 Task: Look for space in West Vancouver, Canada from 5th July, 2023 to 15th July, 2023 for 9 adults in price range Rs.15000 to Rs.25000. Place can be entire place with 5 bedrooms having 5 beds and 5 bathrooms. Property type can be house, flat, guest house. Booking option can be shelf check-in. Required host language is English.
Action: Mouse moved to (453, 106)
Screenshot: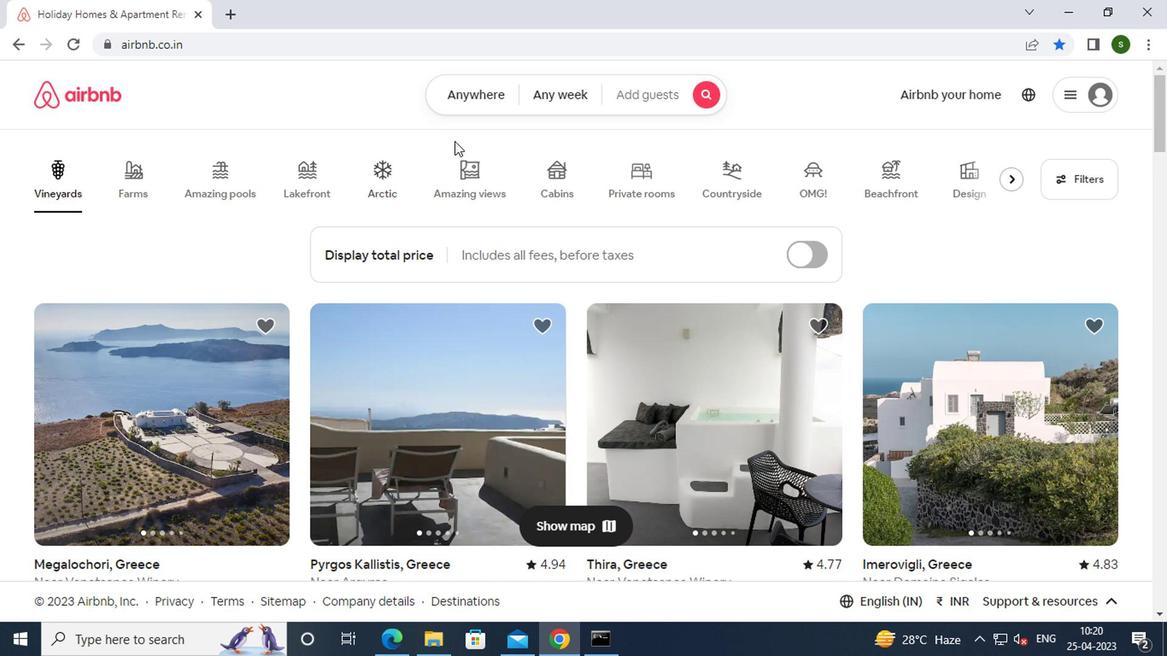 
Action: Mouse pressed left at (453, 106)
Screenshot: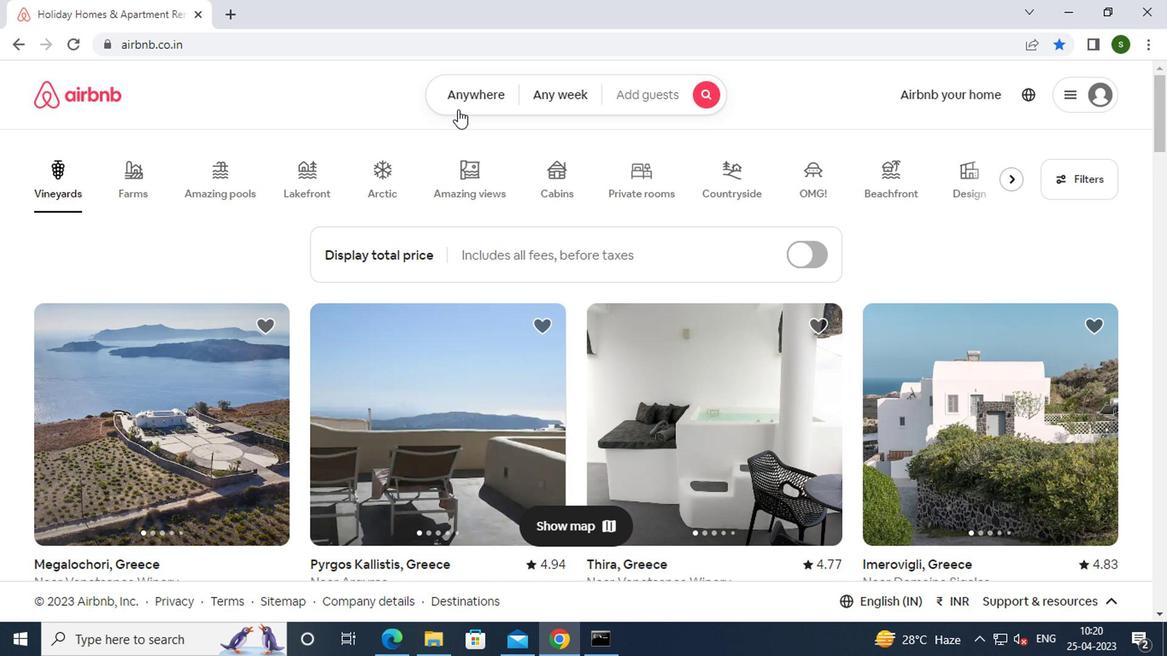 
Action: Mouse moved to (276, 175)
Screenshot: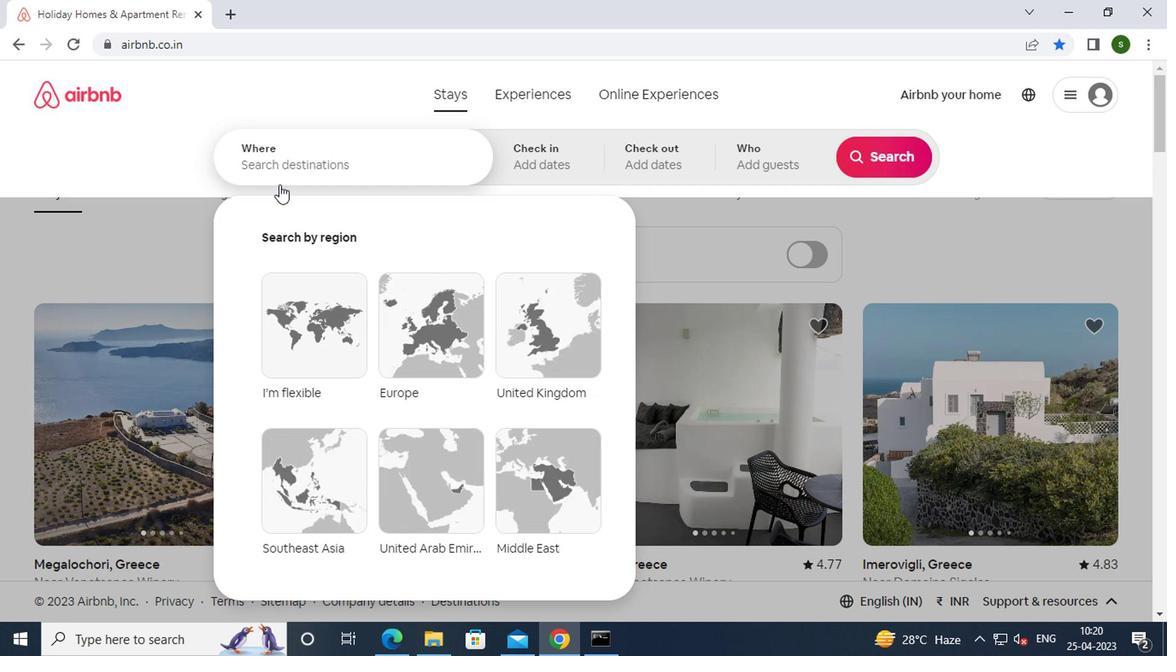 
Action: Mouse pressed left at (276, 175)
Screenshot: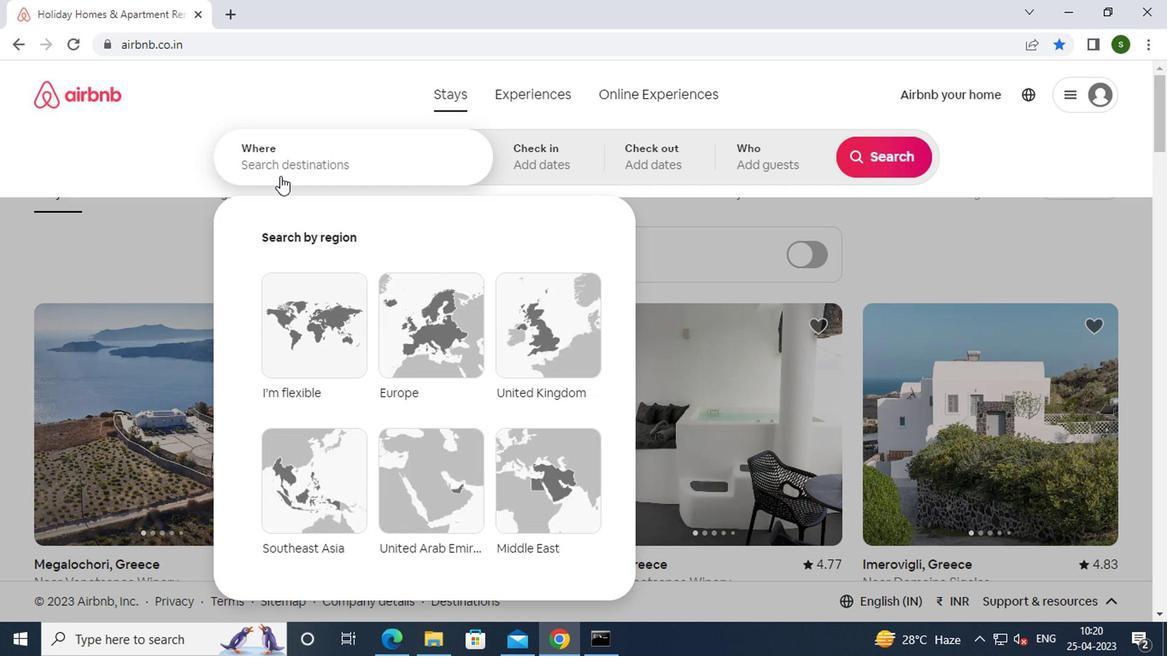 
Action: Mouse moved to (276, 174)
Screenshot: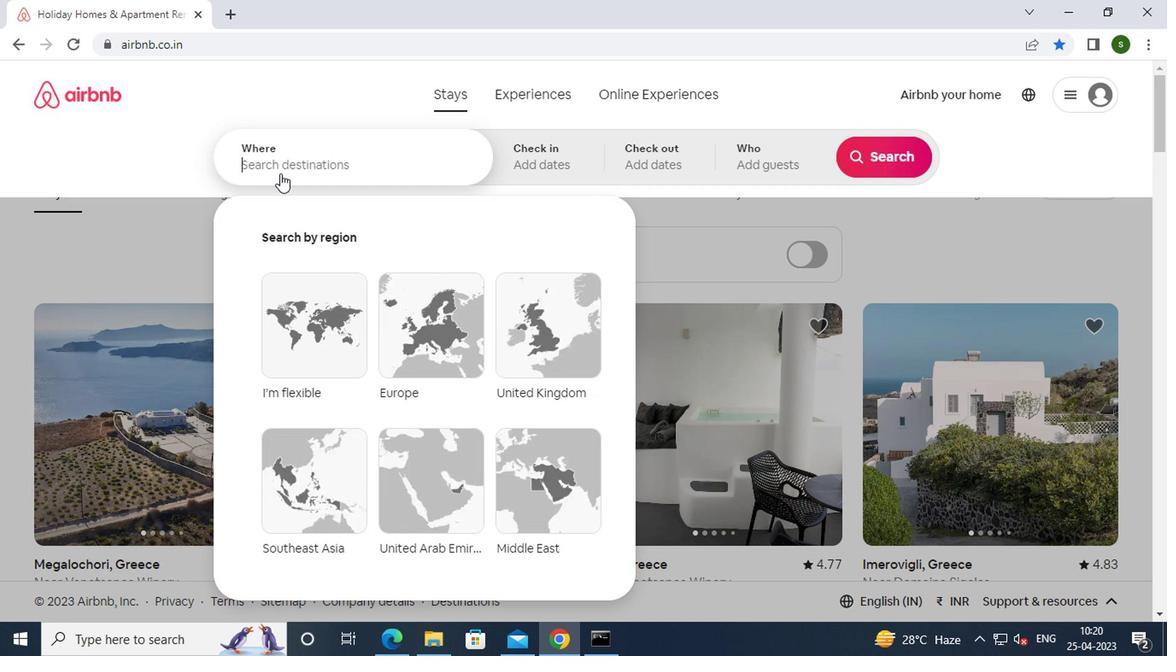 
Action: Key pressed w<Key.caps_lock>est<Key.space><Key.caps_lock>v<Key.caps_lock>ancouver,<Key.space><Key.caps_lock>c<Key.caps_lock>anada<Key.enter>
Screenshot: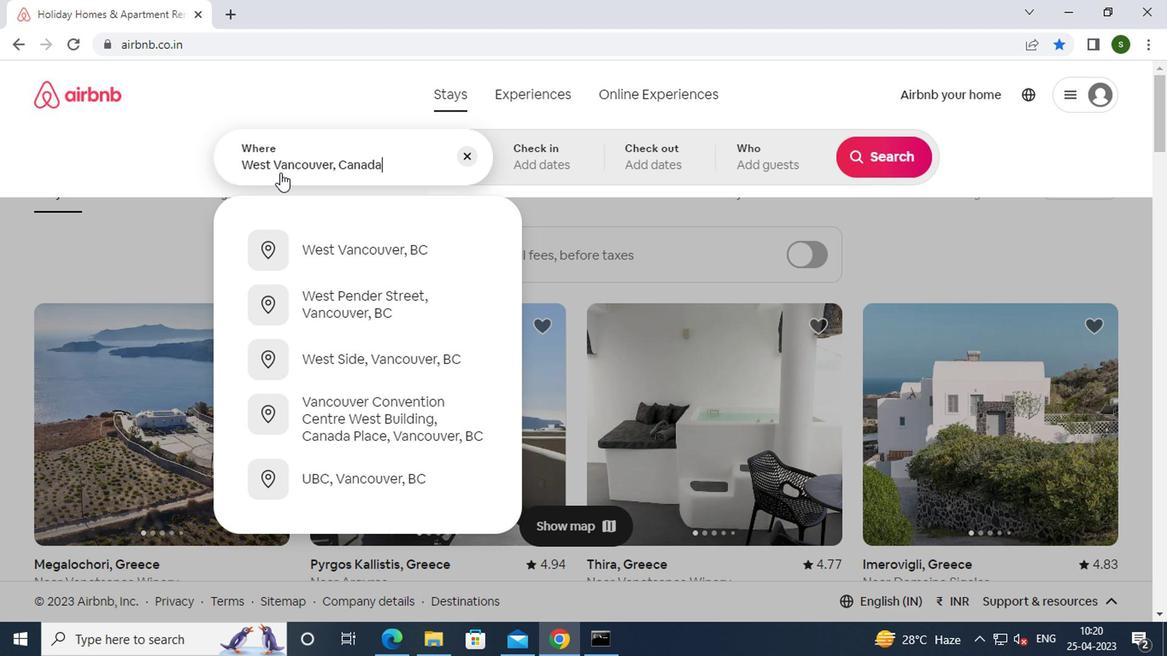 
Action: Mouse moved to (871, 299)
Screenshot: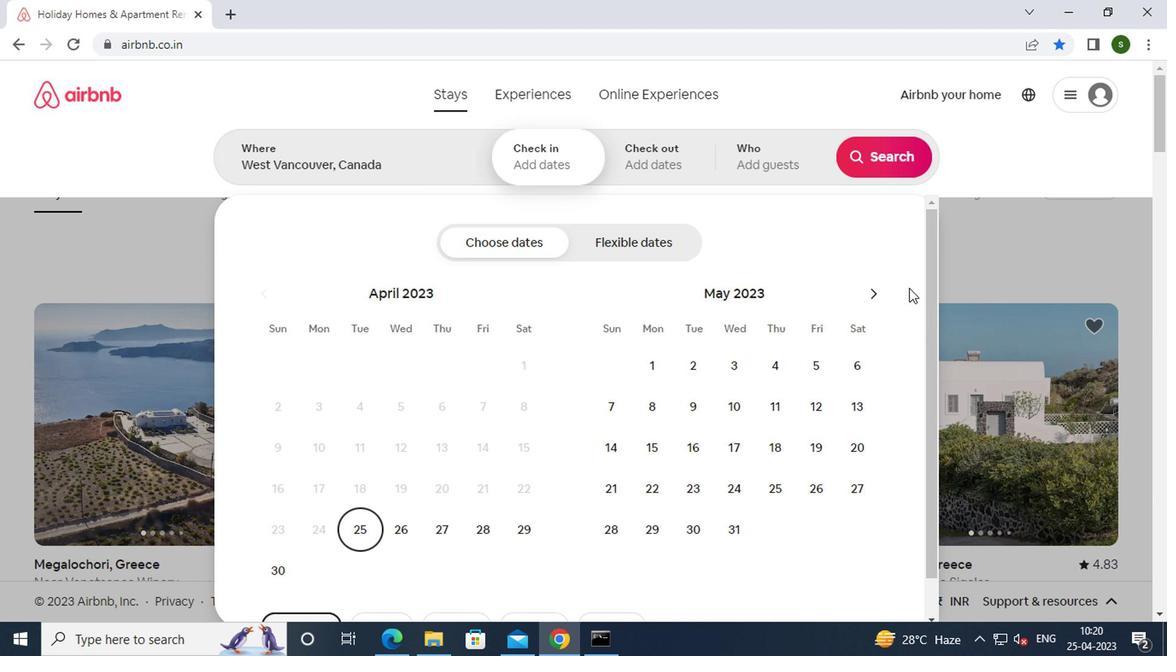 
Action: Mouse pressed left at (871, 299)
Screenshot: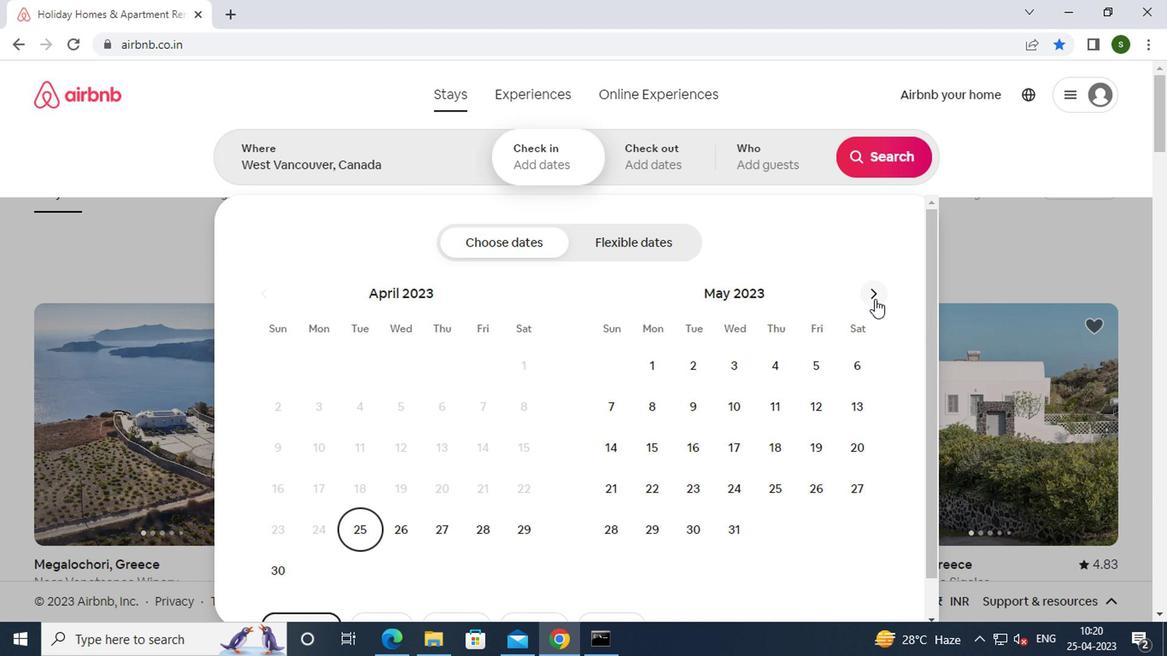 
Action: Mouse pressed left at (871, 299)
Screenshot: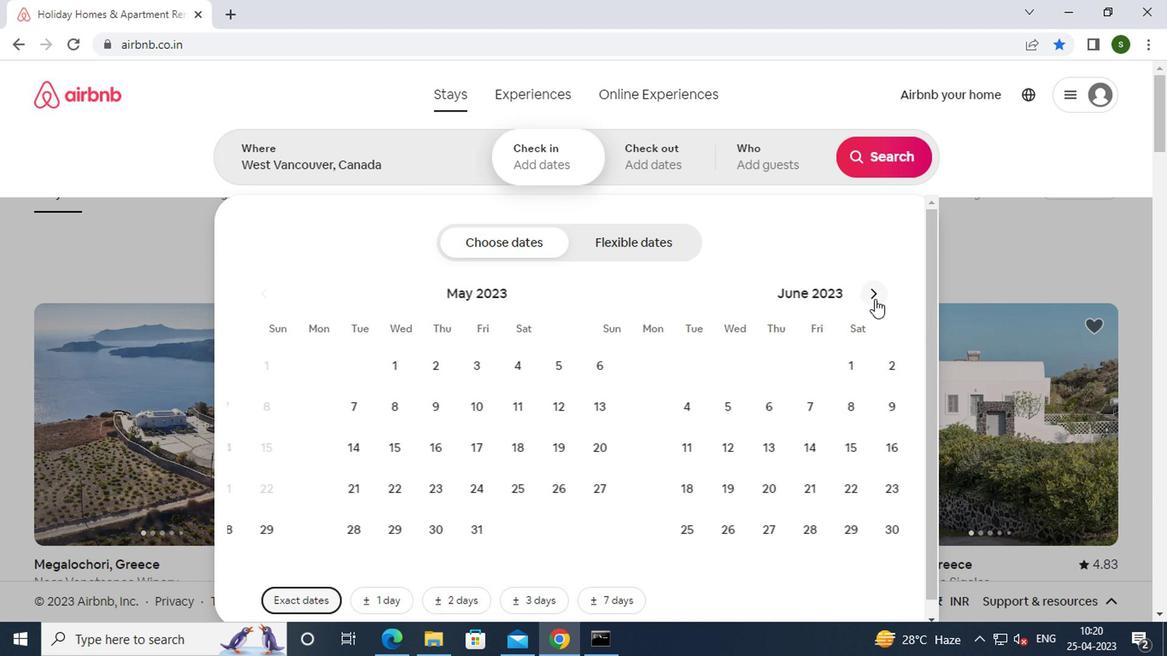 
Action: Mouse moved to (723, 400)
Screenshot: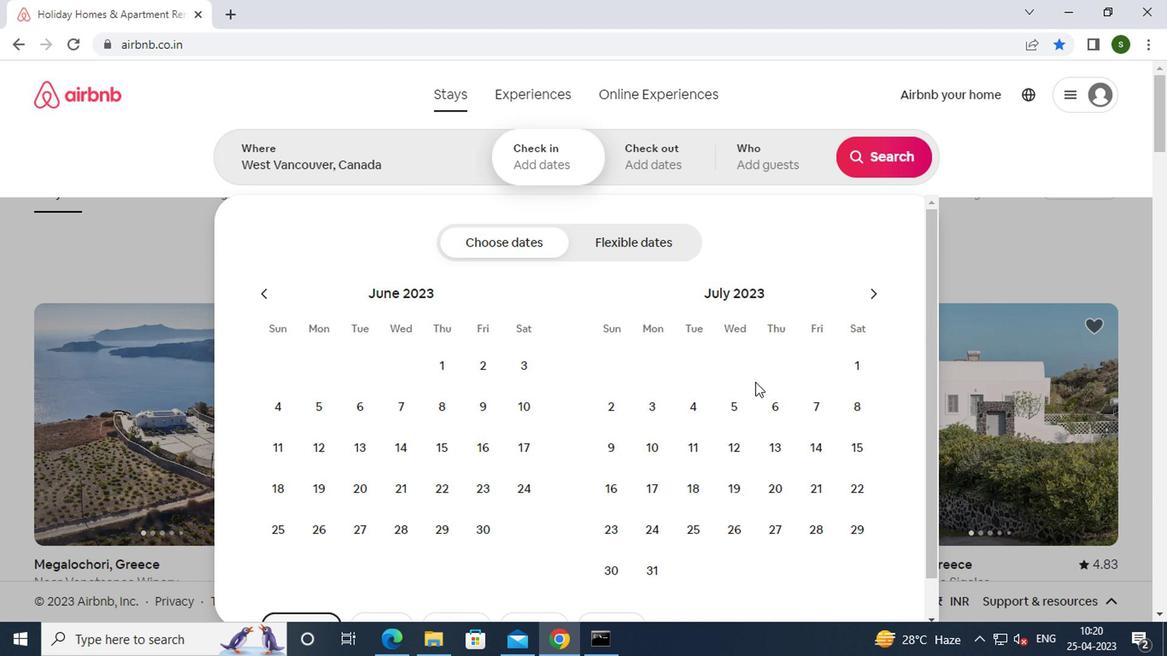 
Action: Mouse pressed left at (723, 400)
Screenshot: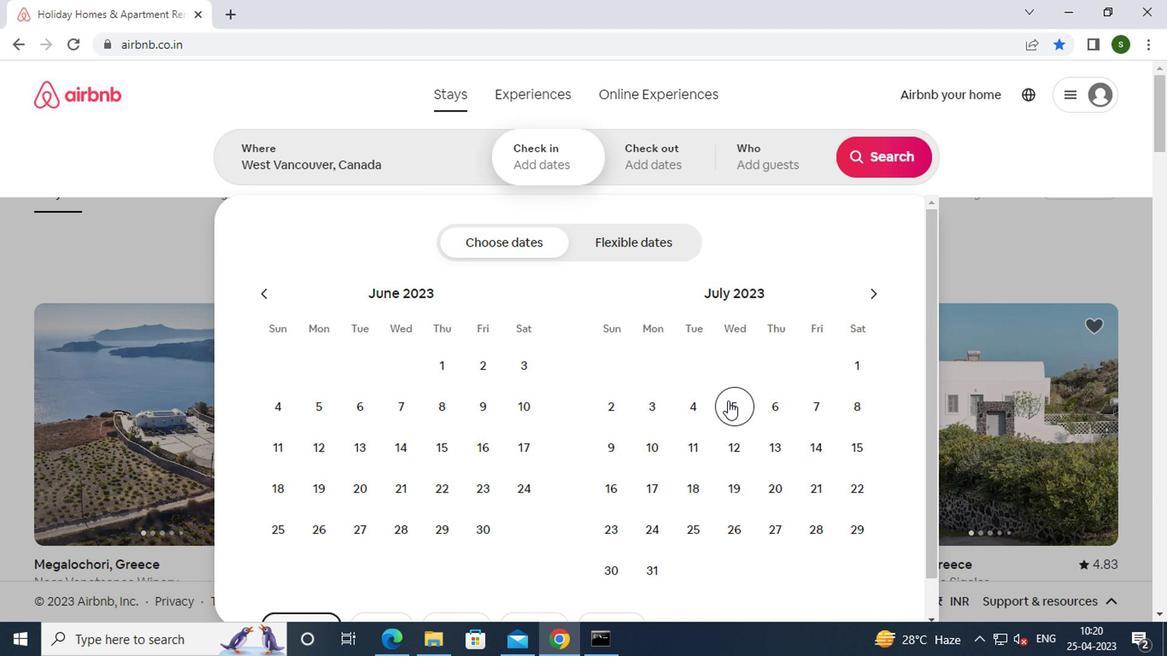 
Action: Mouse moved to (864, 446)
Screenshot: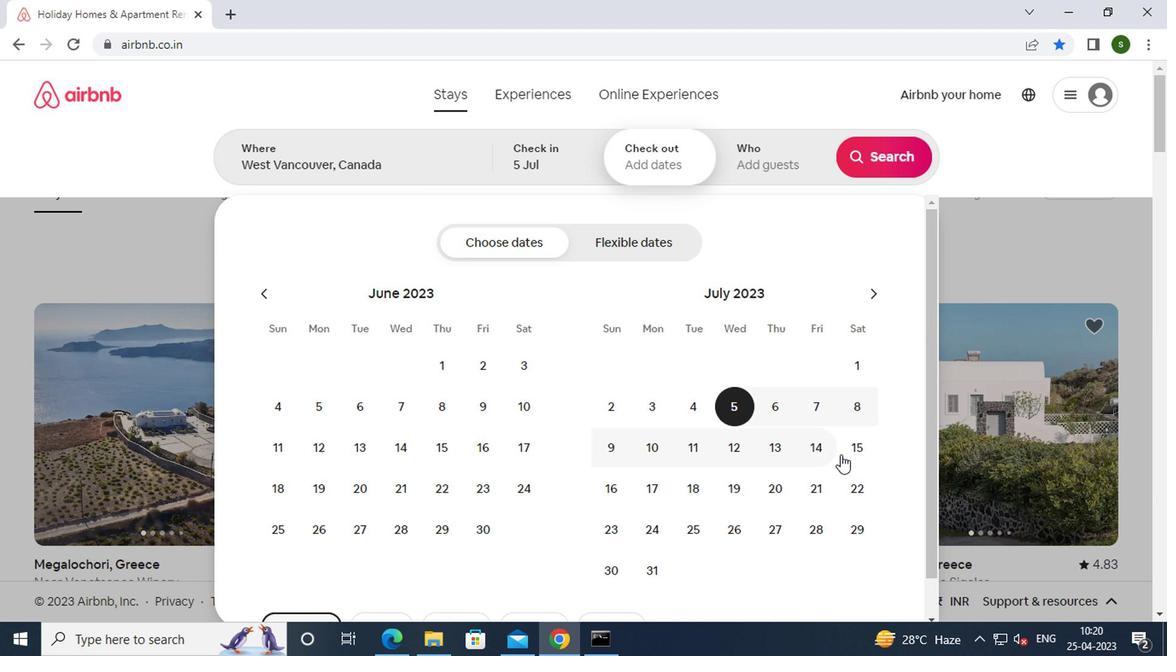 
Action: Mouse pressed left at (864, 446)
Screenshot: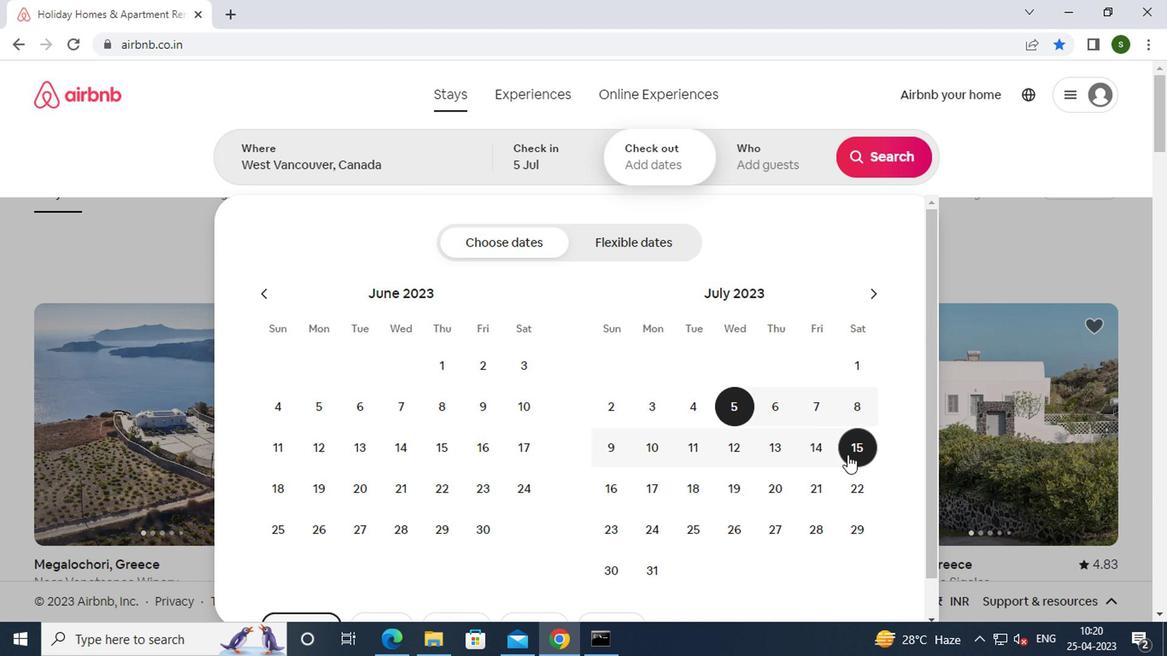 
Action: Mouse moved to (777, 153)
Screenshot: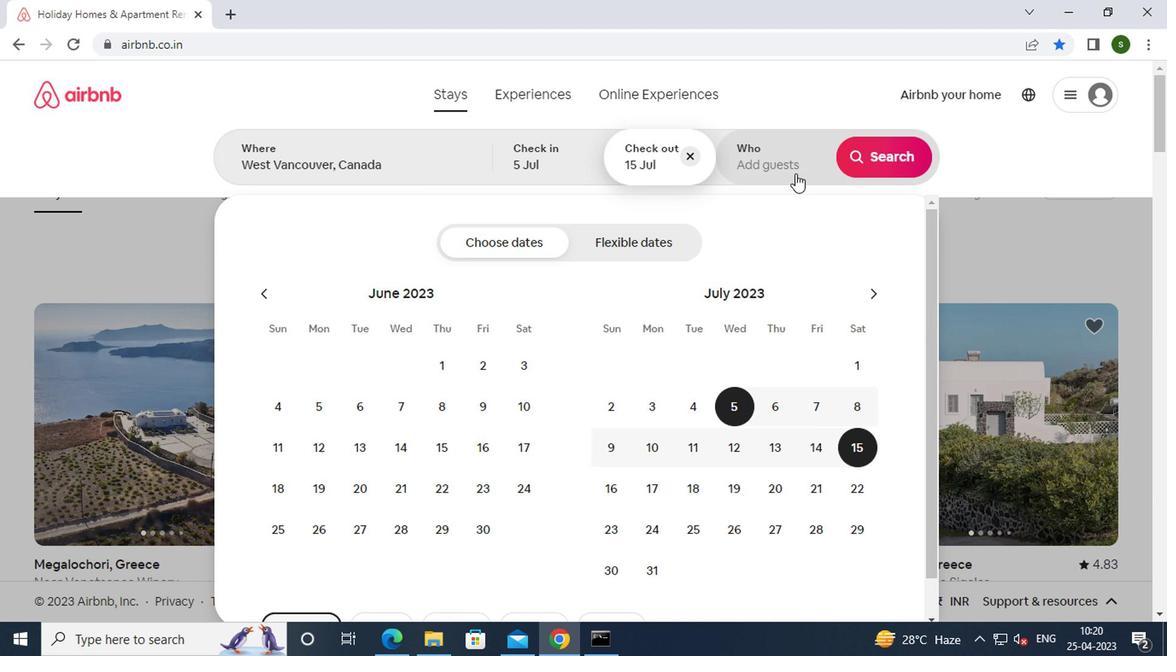 
Action: Mouse pressed left at (777, 153)
Screenshot: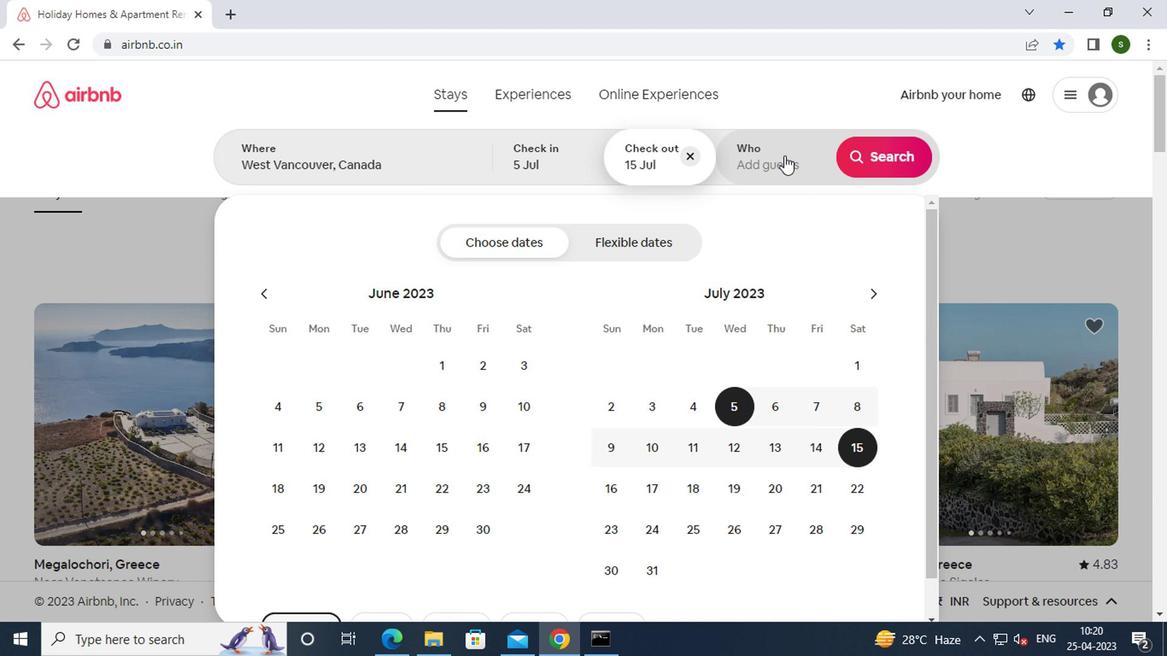 
Action: Mouse moved to (889, 250)
Screenshot: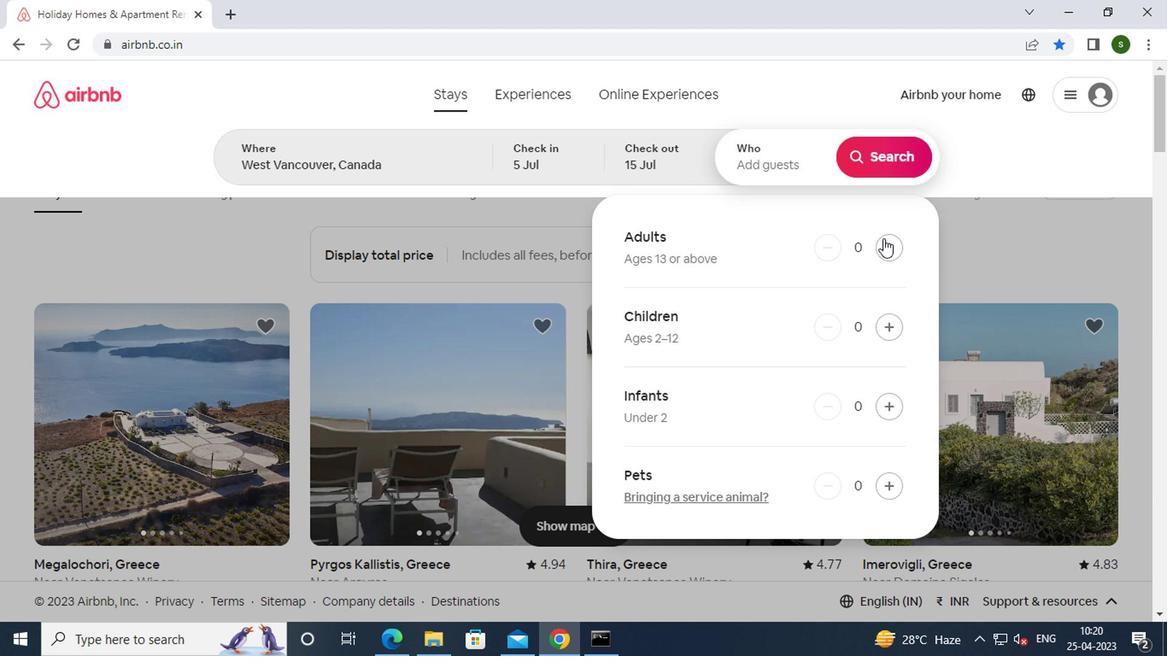 
Action: Mouse pressed left at (889, 250)
Screenshot: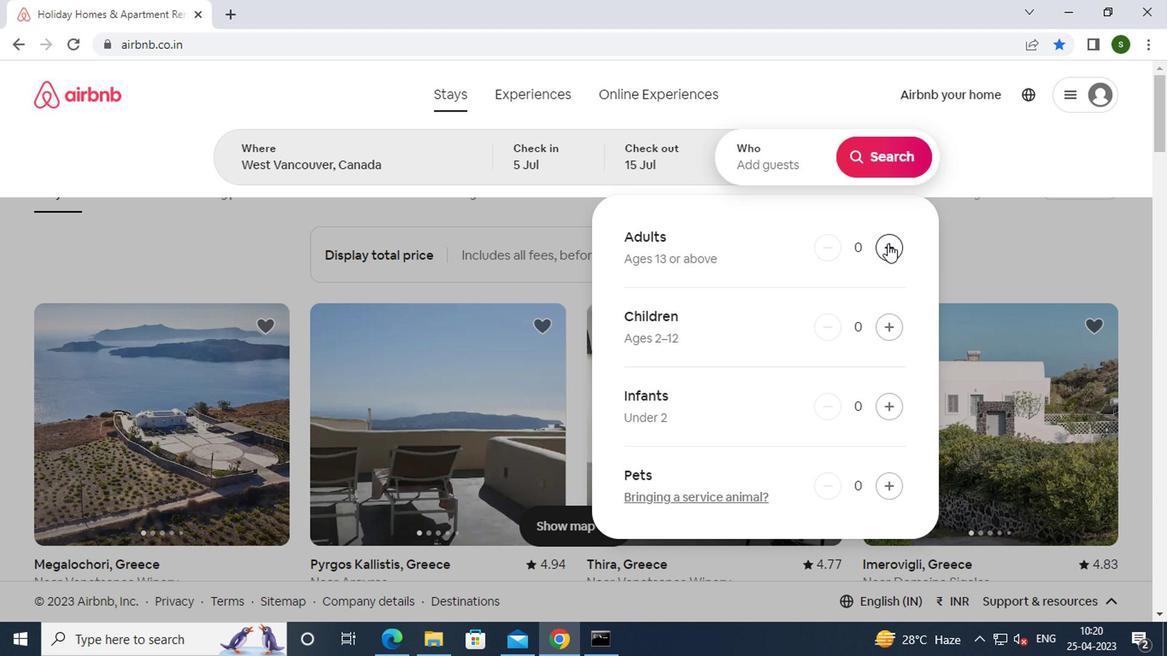 
Action: Mouse pressed left at (889, 250)
Screenshot: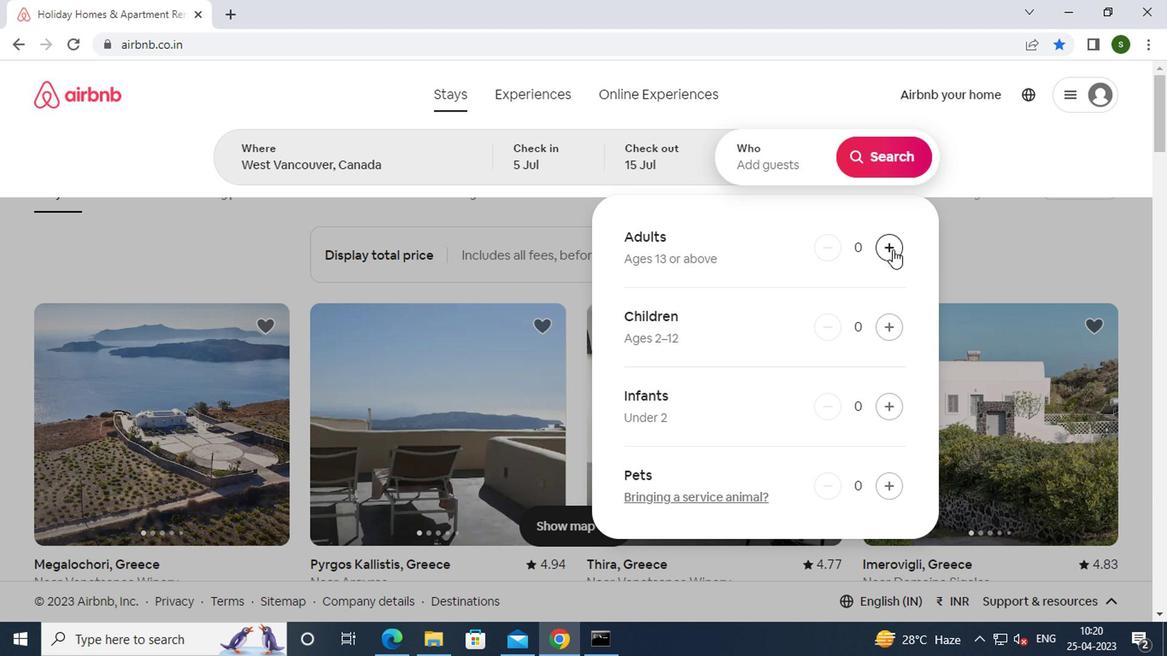 
Action: Mouse pressed left at (889, 250)
Screenshot: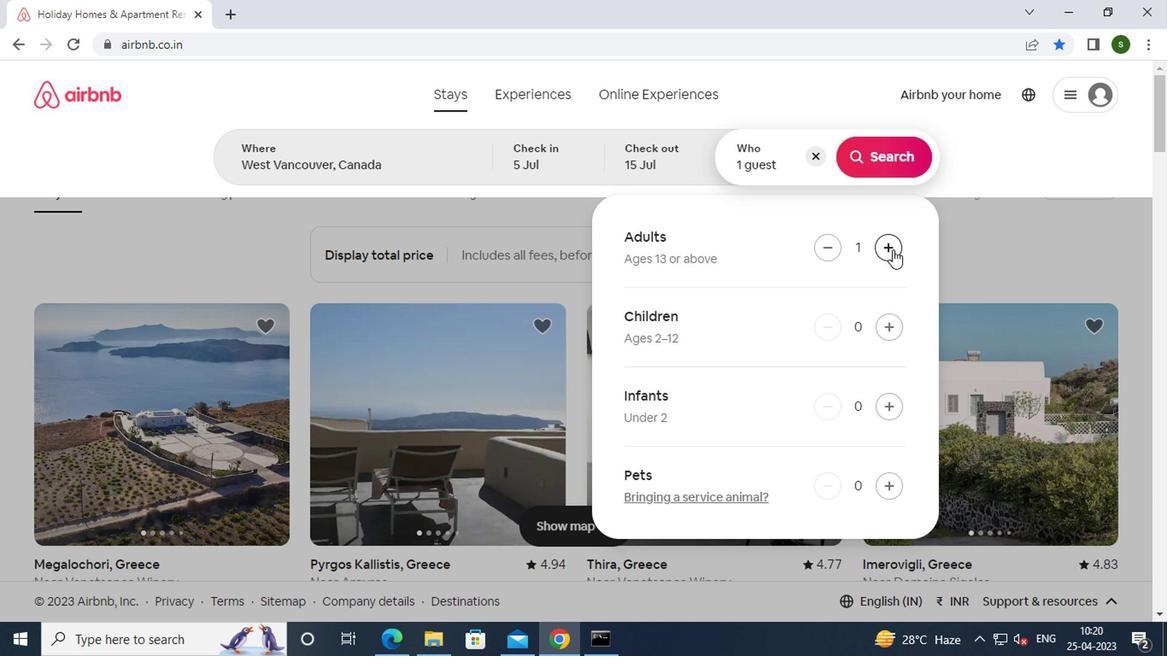 
Action: Mouse pressed left at (889, 250)
Screenshot: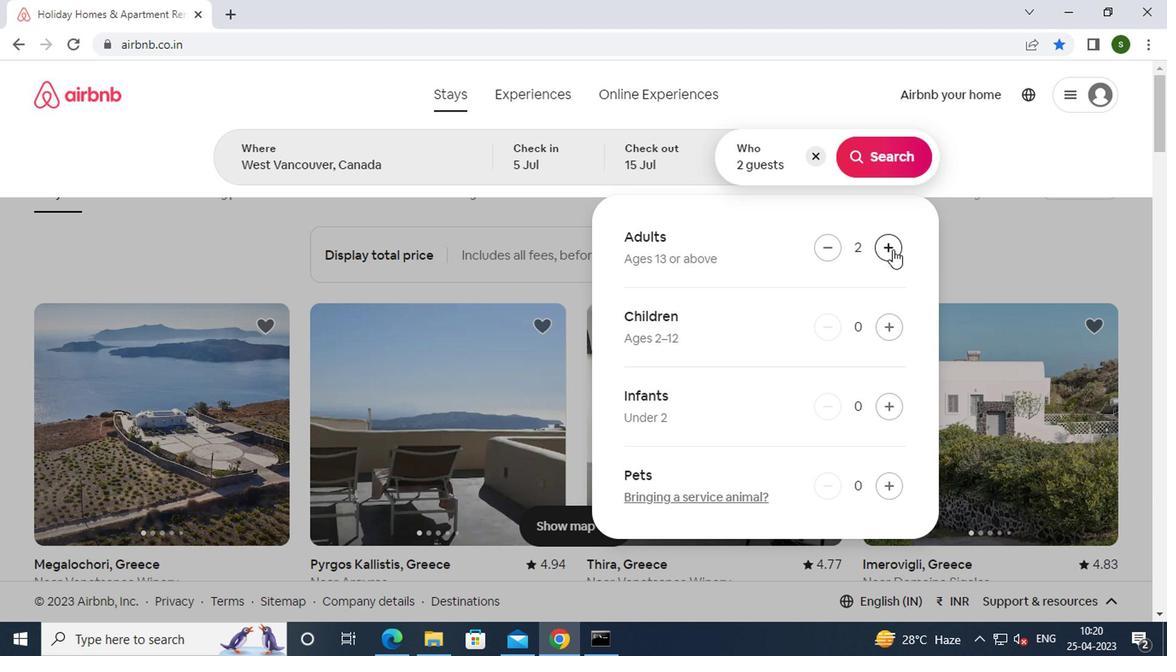 
Action: Mouse pressed left at (889, 250)
Screenshot: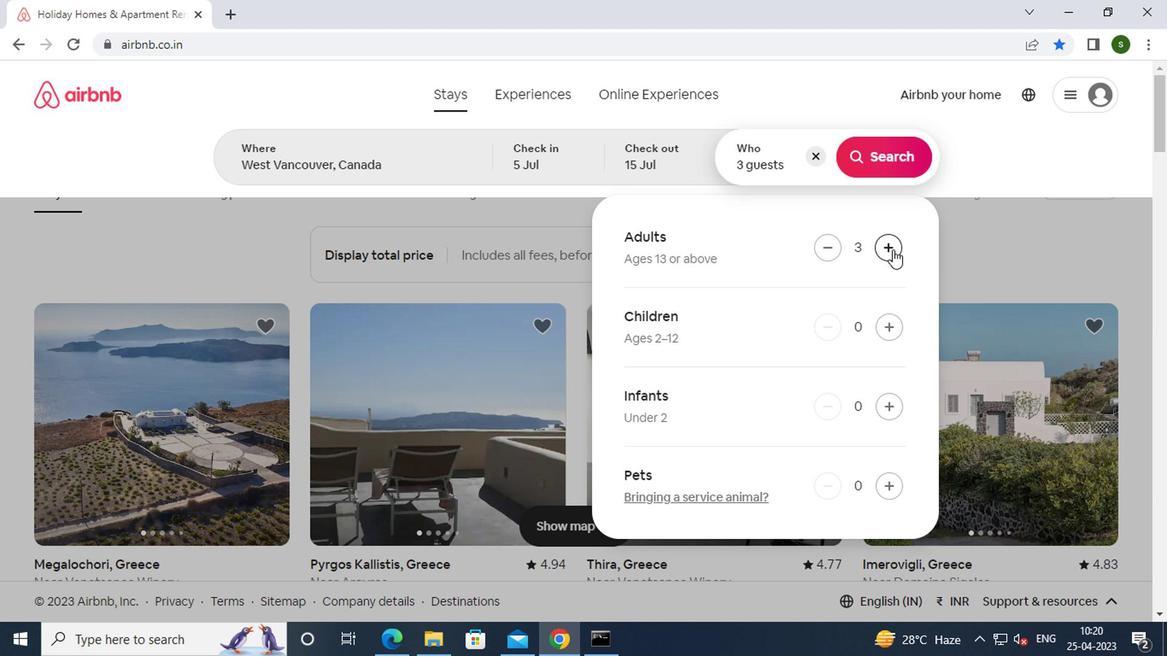 
Action: Mouse pressed left at (889, 250)
Screenshot: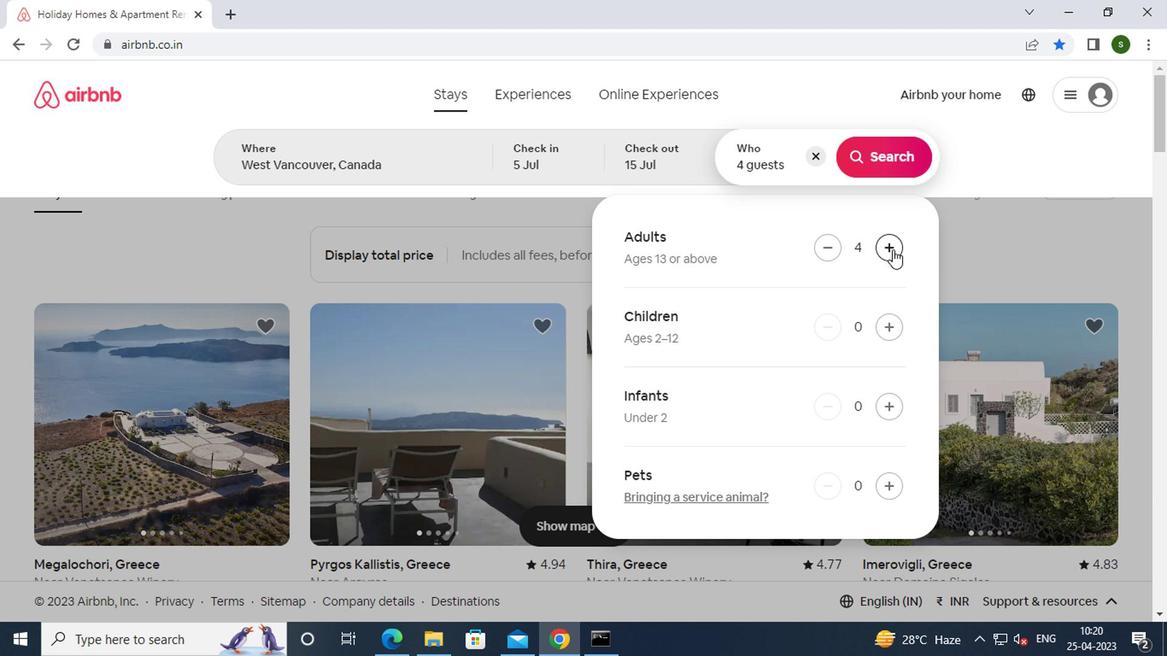 
Action: Mouse pressed left at (889, 250)
Screenshot: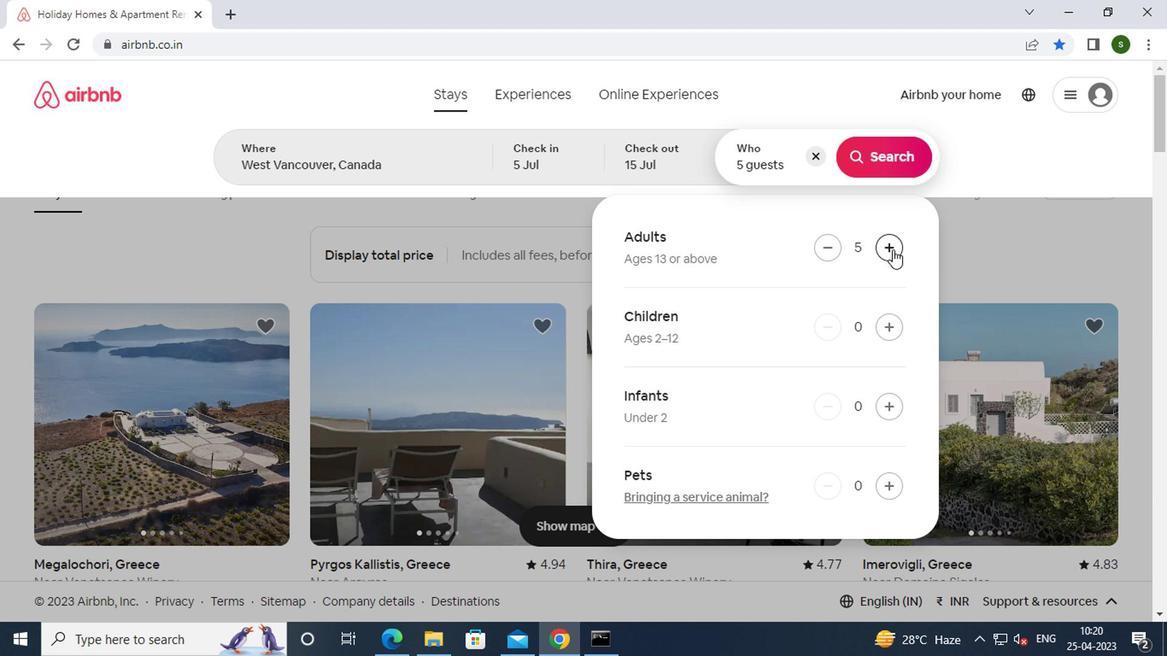 
Action: Mouse pressed left at (889, 250)
Screenshot: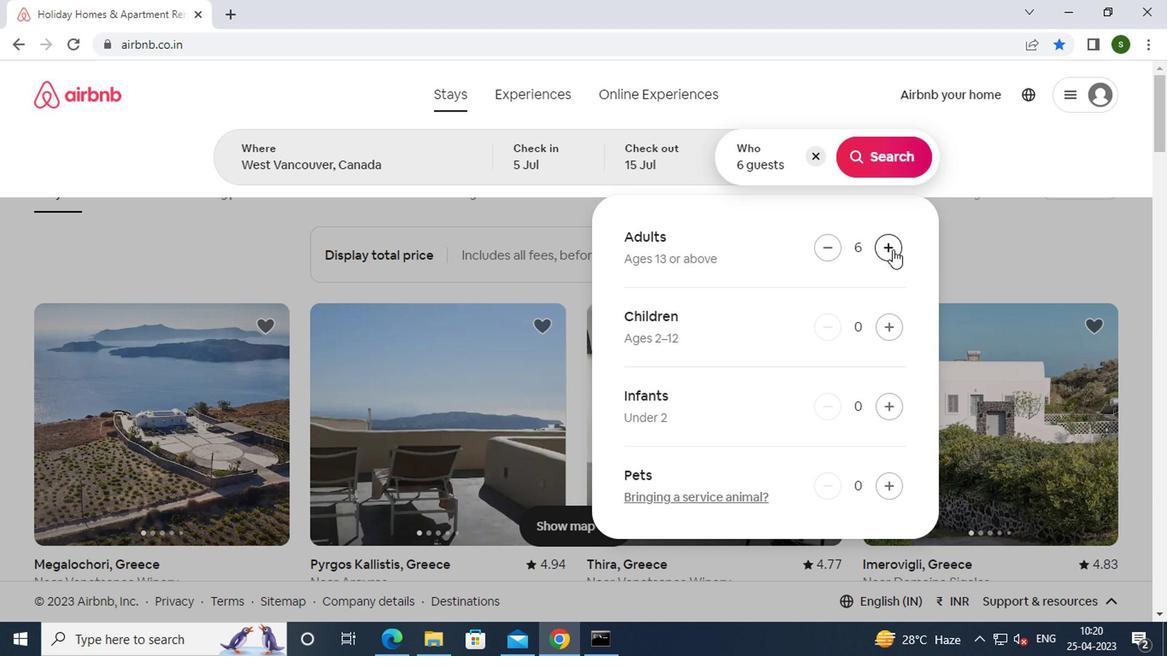 
Action: Mouse pressed left at (889, 250)
Screenshot: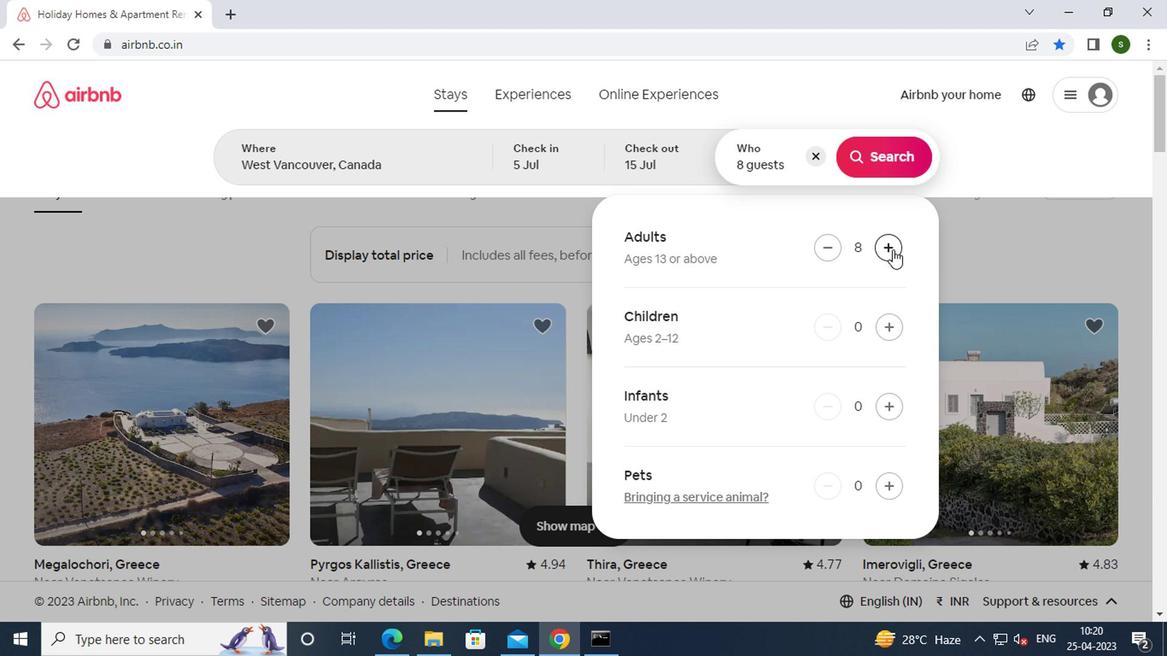 
Action: Mouse moved to (876, 157)
Screenshot: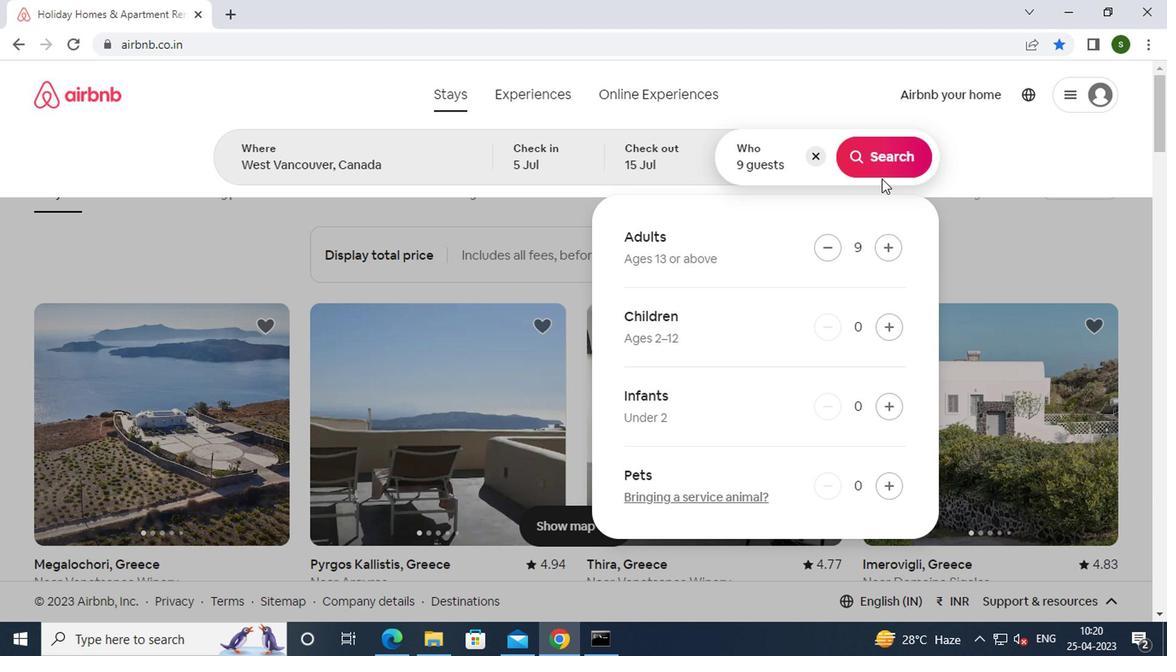 
Action: Mouse pressed left at (876, 157)
Screenshot: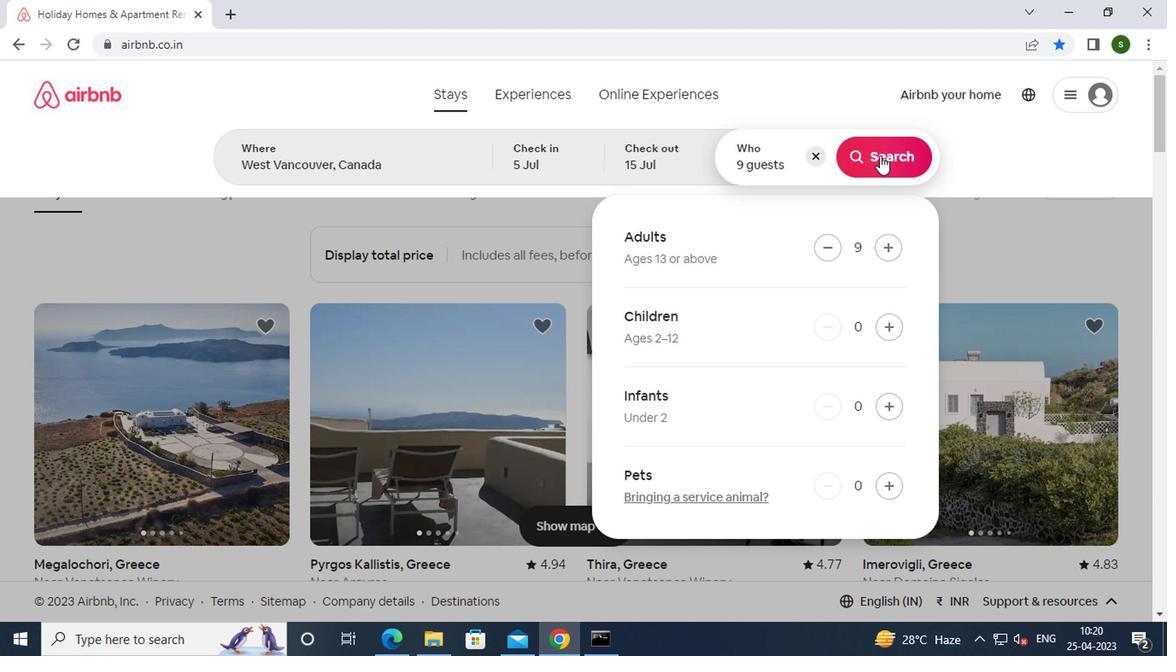 
Action: Mouse moved to (1070, 170)
Screenshot: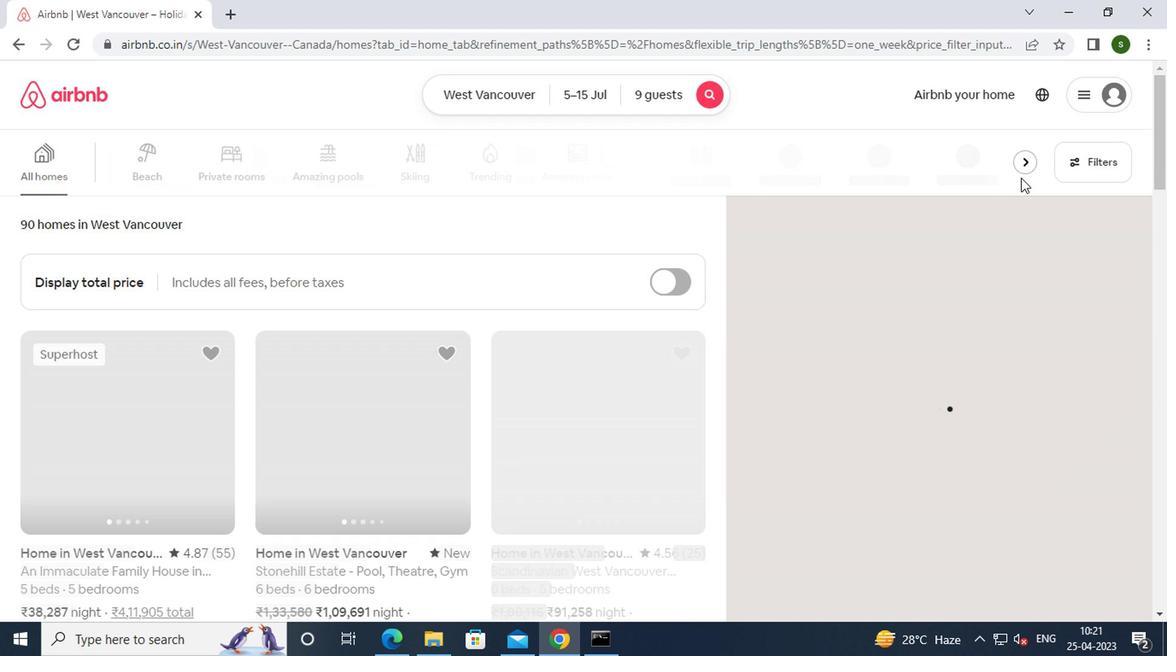
Action: Mouse pressed left at (1070, 170)
Screenshot: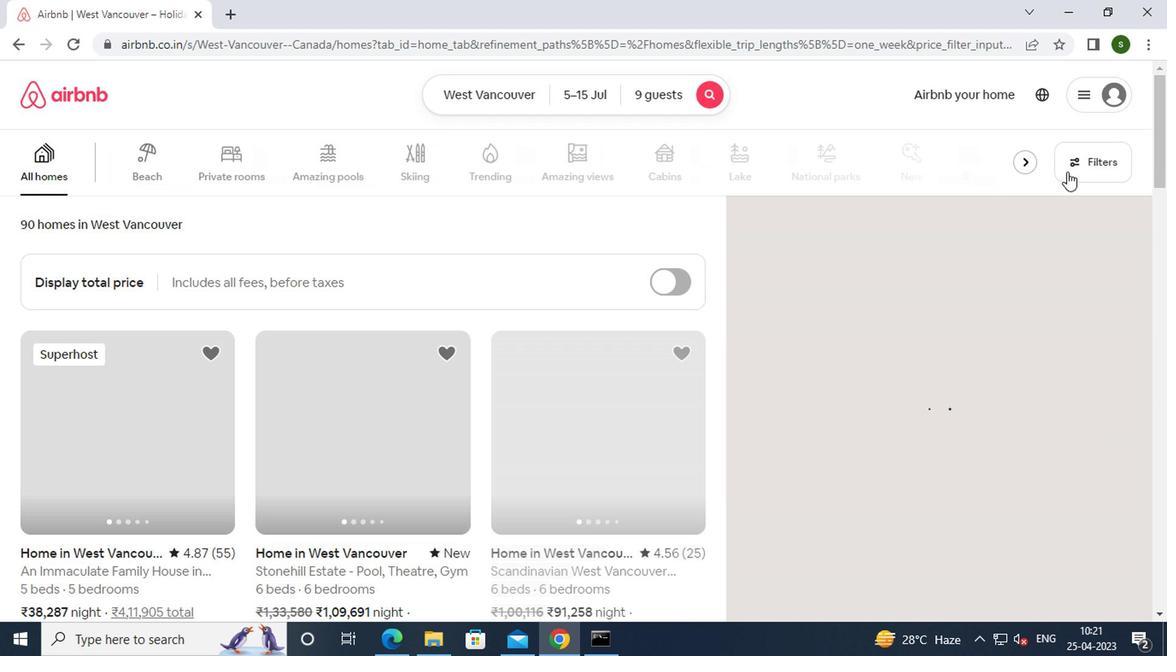 
Action: Mouse moved to (466, 370)
Screenshot: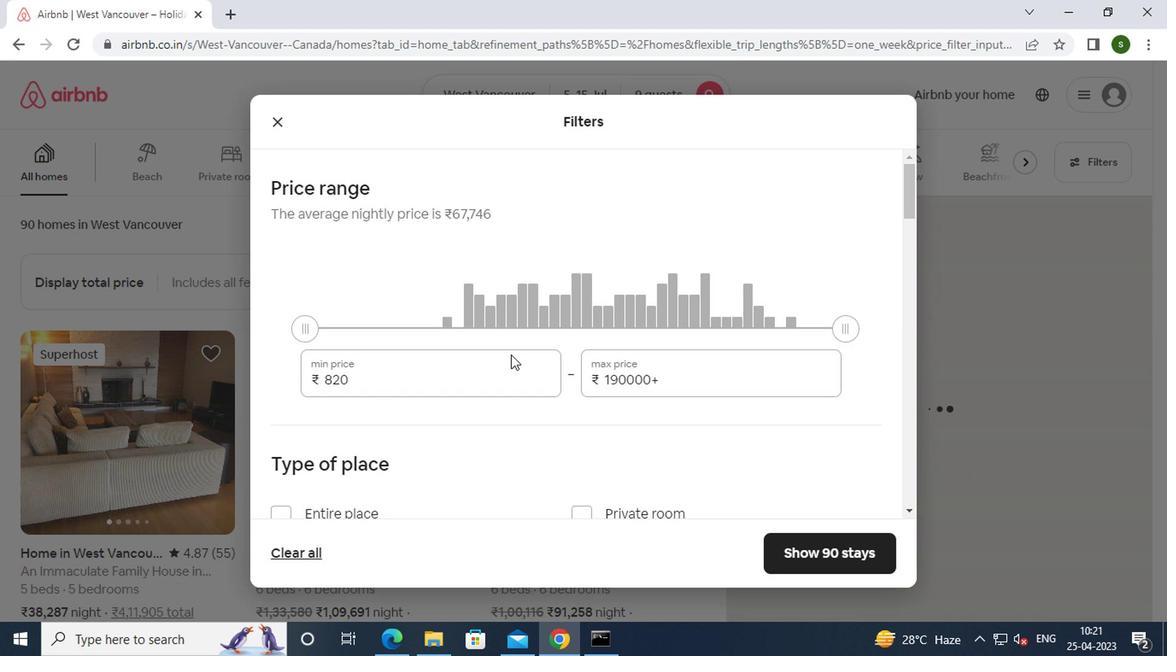 
Action: Mouse pressed left at (466, 370)
Screenshot: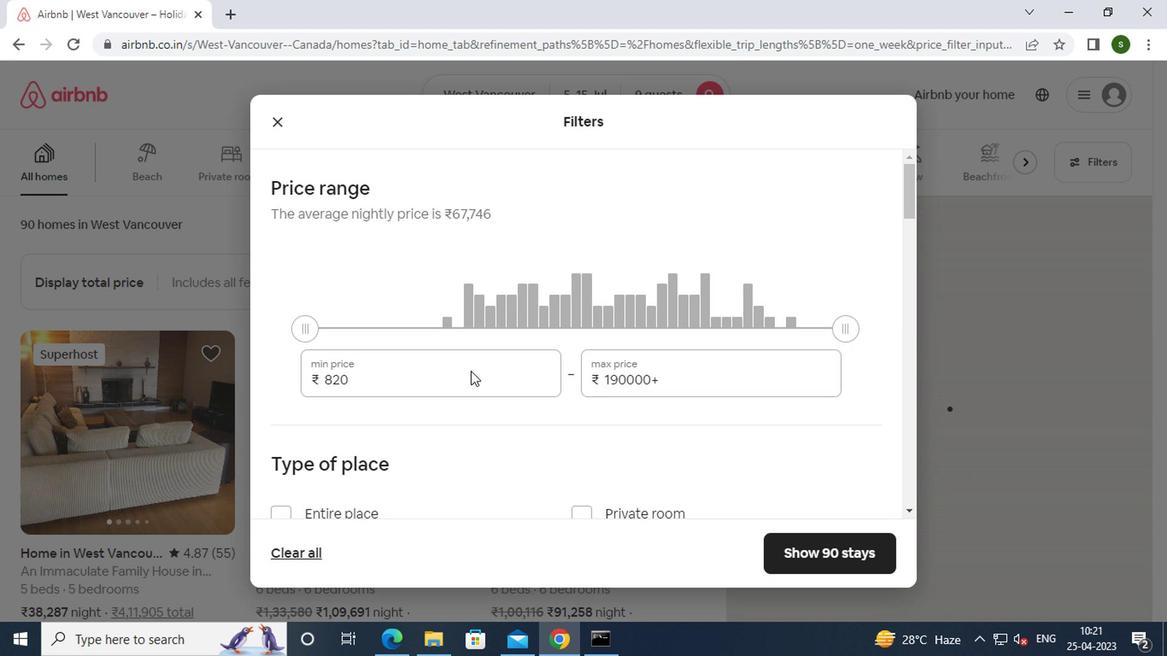 
Action: Key pressed <Key.backspace><Key.backspace><Key.backspace><Key.backspace><Key.backspace><Key.backspace>15000
Screenshot: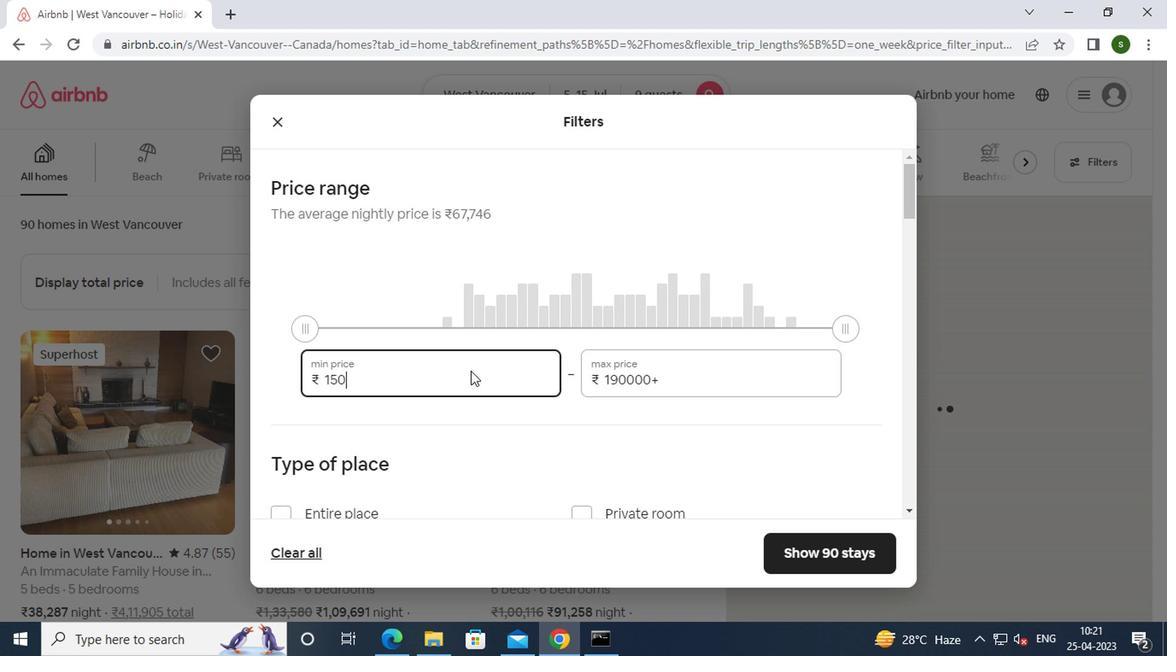 
Action: Mouse moved to (667, 387)
Screenshot: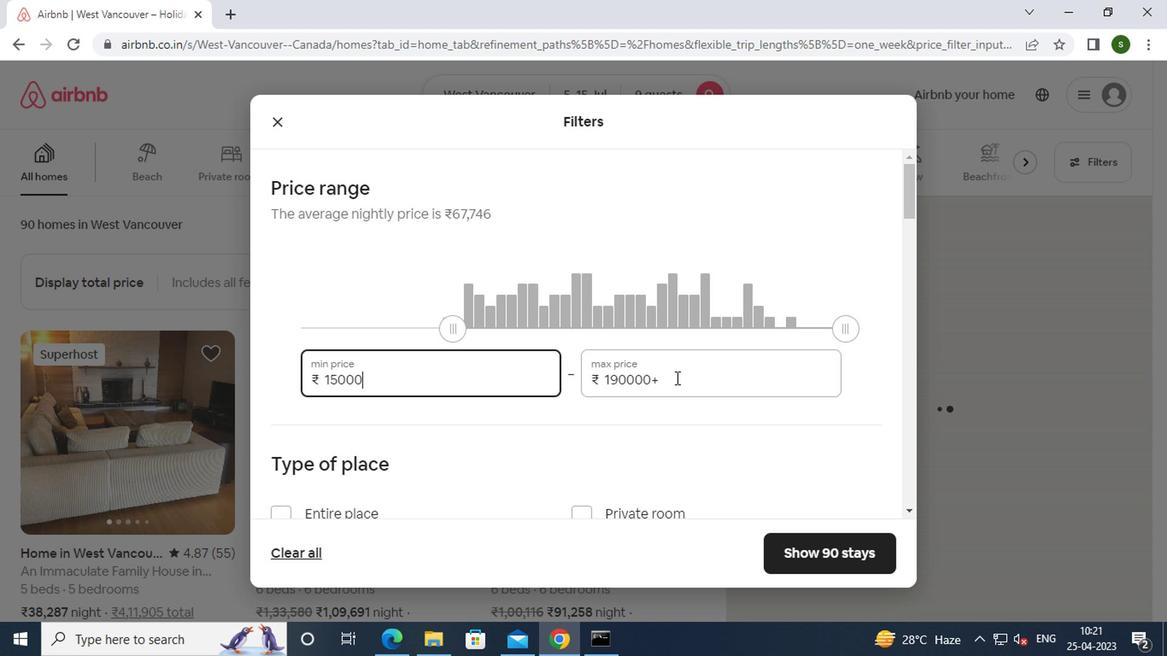 
Action: Mouse pressed left at (667, 387)
Screenshot: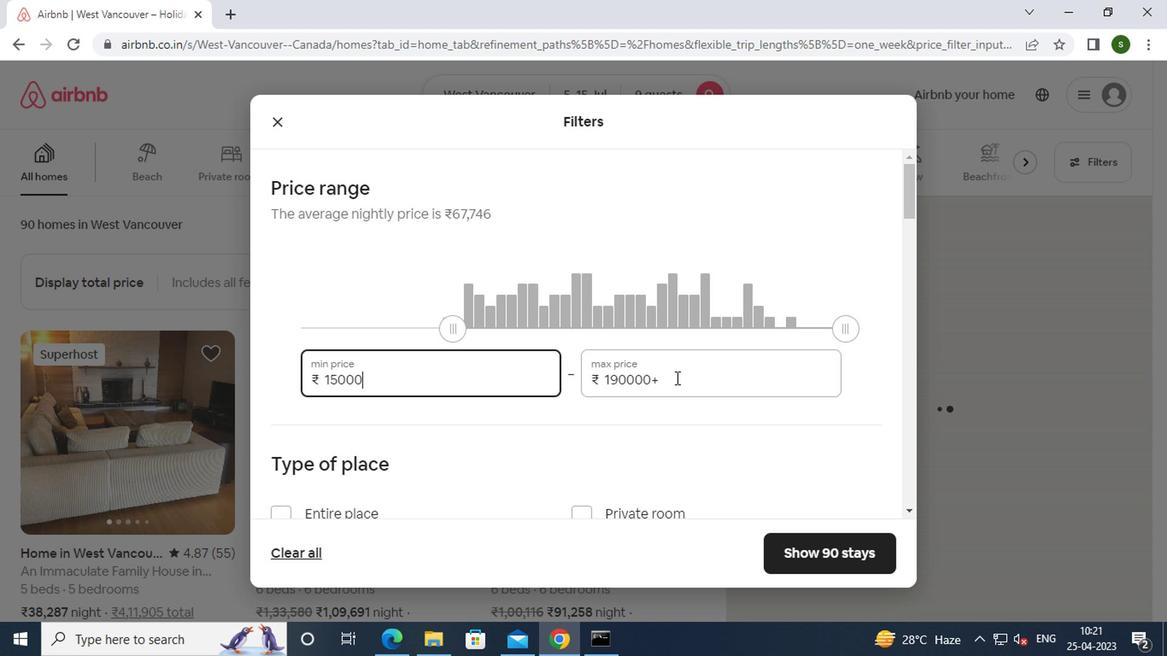 
Action: Mouse moved to (668, 380)
Screenshot: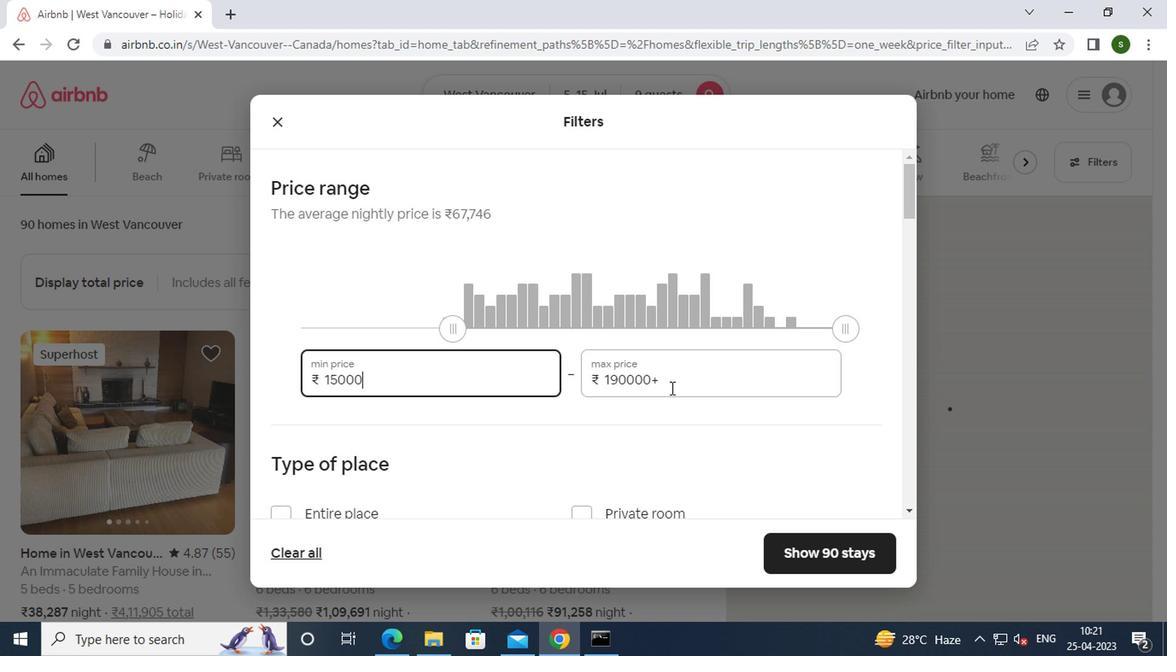 
Action: Key pressed <Key.backspace><Key.backspace><Key.backspace><Key.backspace><Key.backspace><Key.backspace><Key.backspace><Key.backspace><Key.backspace><Key.backspace><Key.backspace><Key.backspace><Key.backspace><Key.backspace><Key.backspace>25000
Screenshot: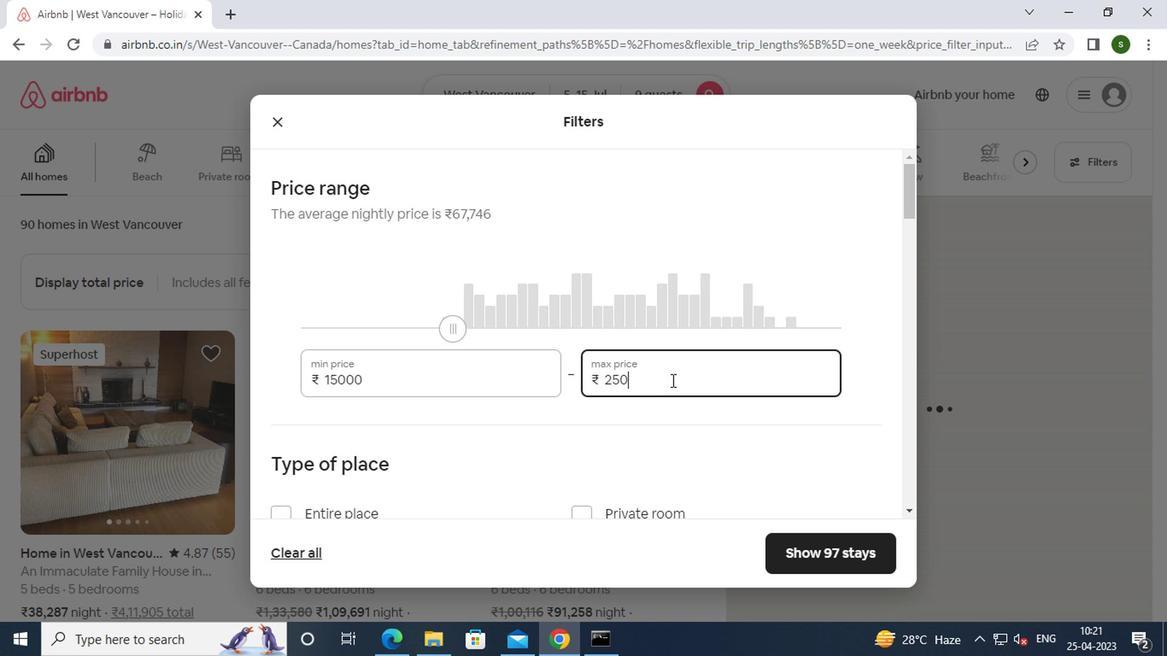 
Action: Mouse moved to (611, 395)
Screenshot: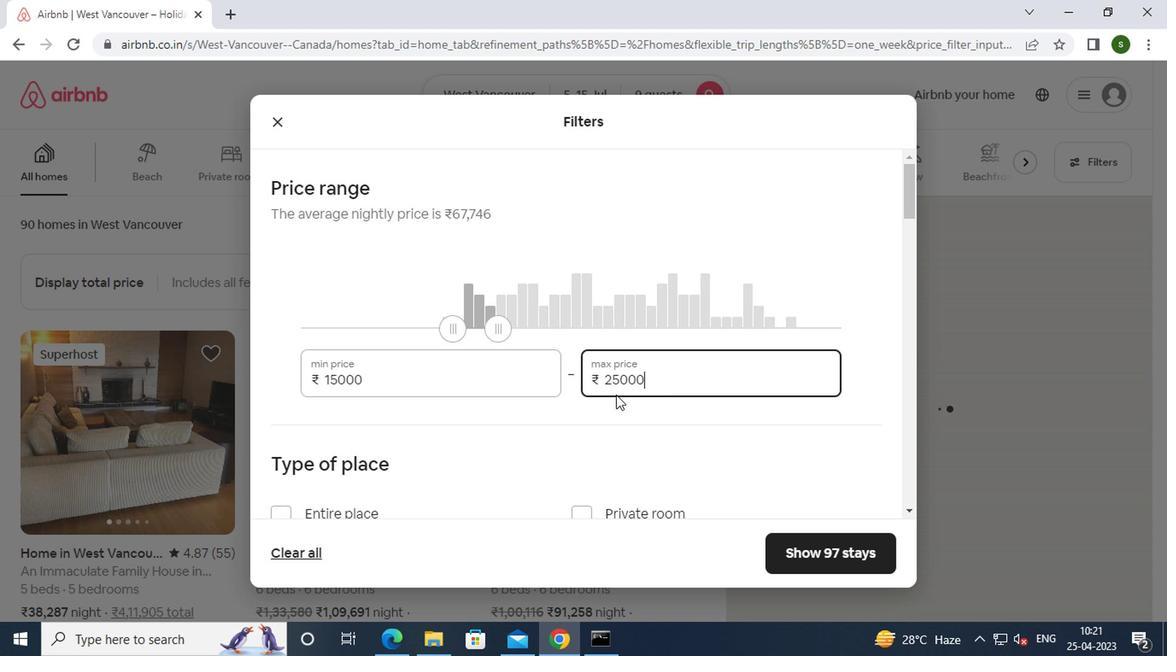 
Action: Mouse scrolled (611, 394) with delta (0, -1)
Screenshot: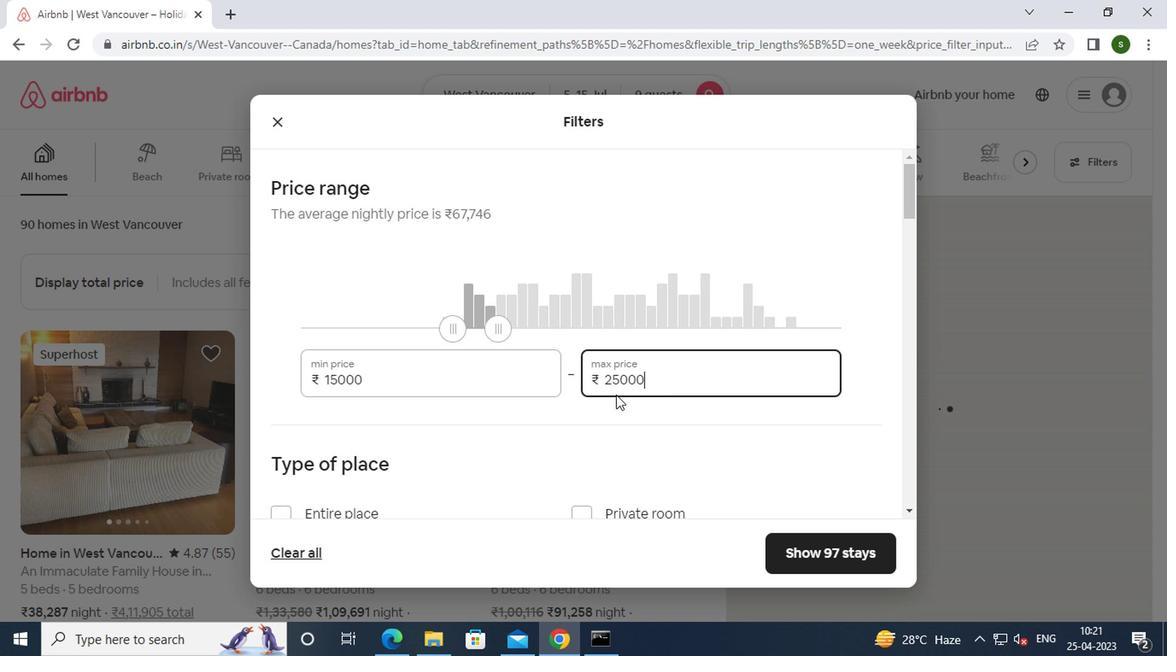 
Action: Mouse scrolled (611, 394) with delta (0, -1)
Screenshot: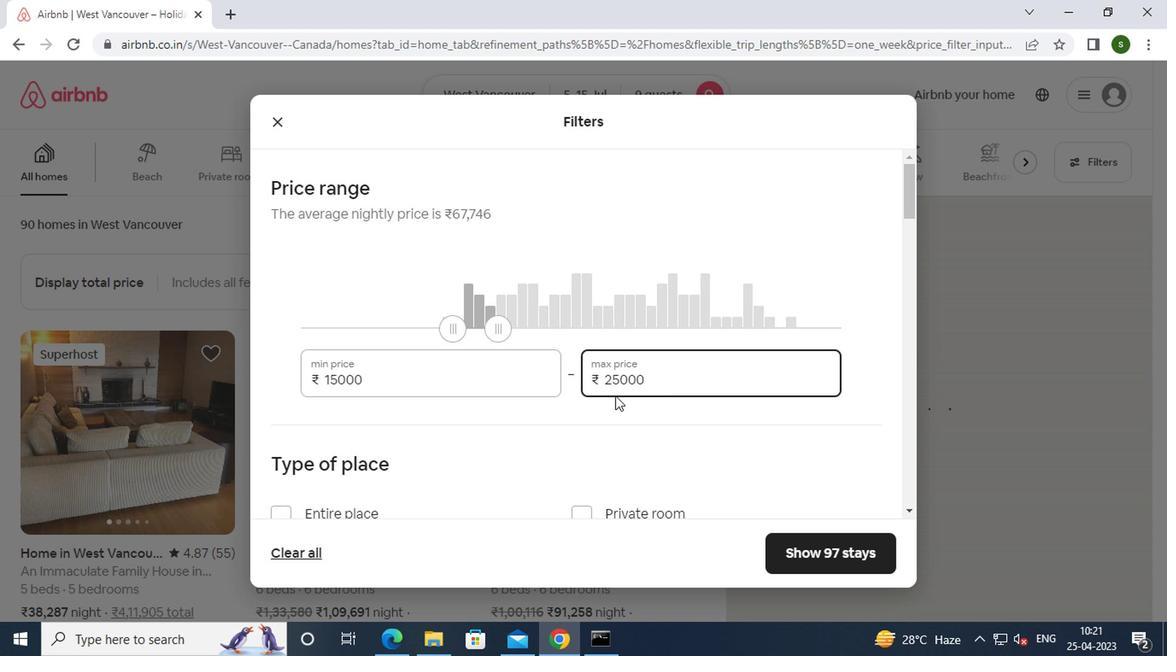 
Action: Mouse moved to (324, 353)
Screenshot: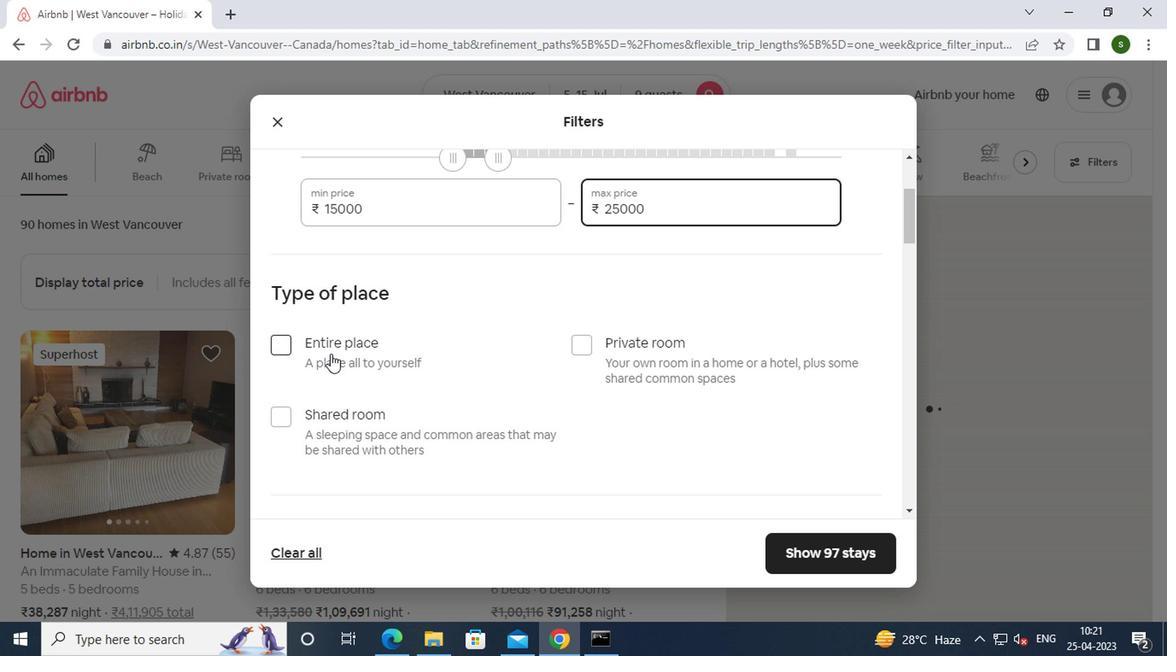 
Action: Mouse pressed left at (324, 353)
Screenshot: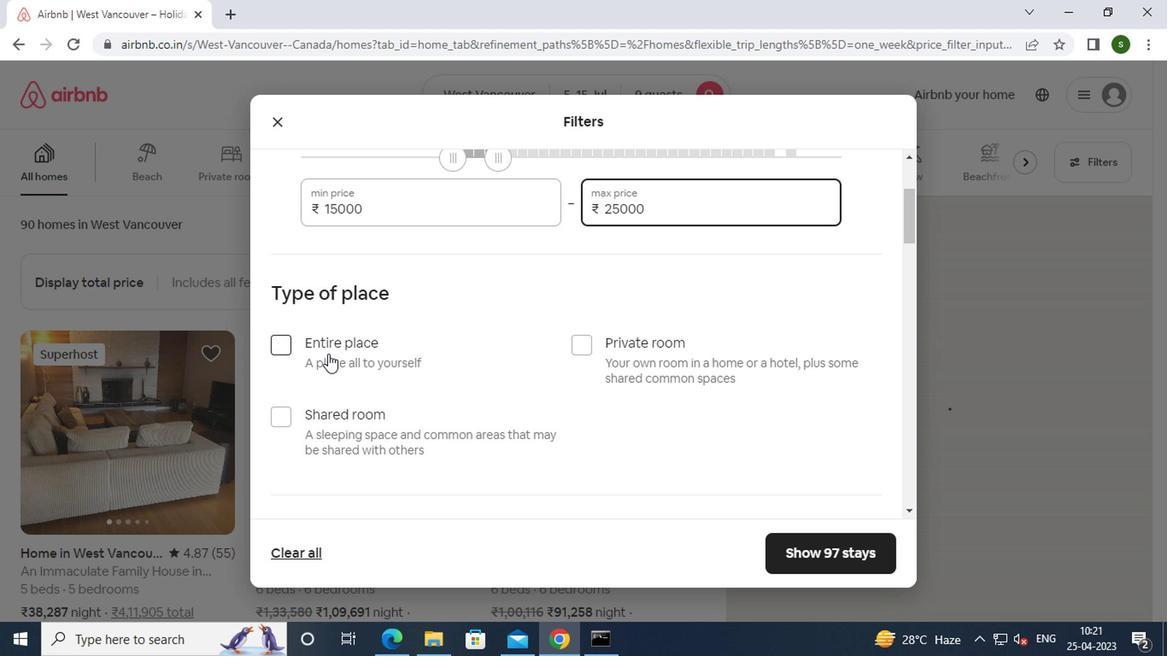 
Action: Mouse moved to (325, 352)
Screenshot: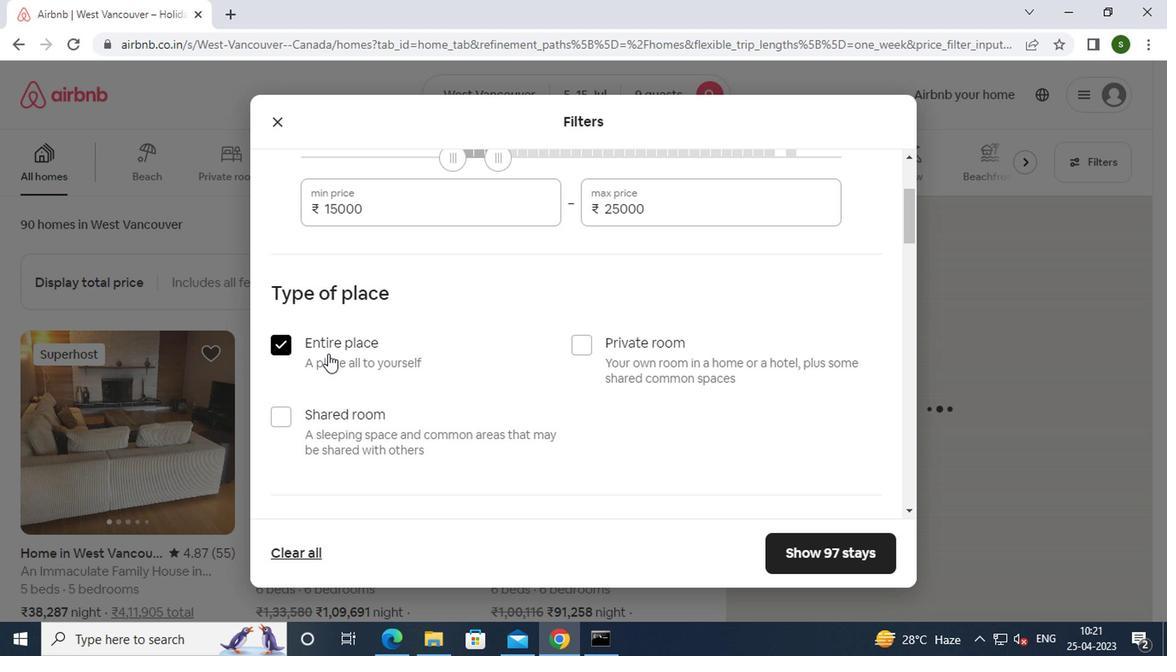 
Action: Mouse scrolled (325, 350) with delta (0, -1)
Screenshot: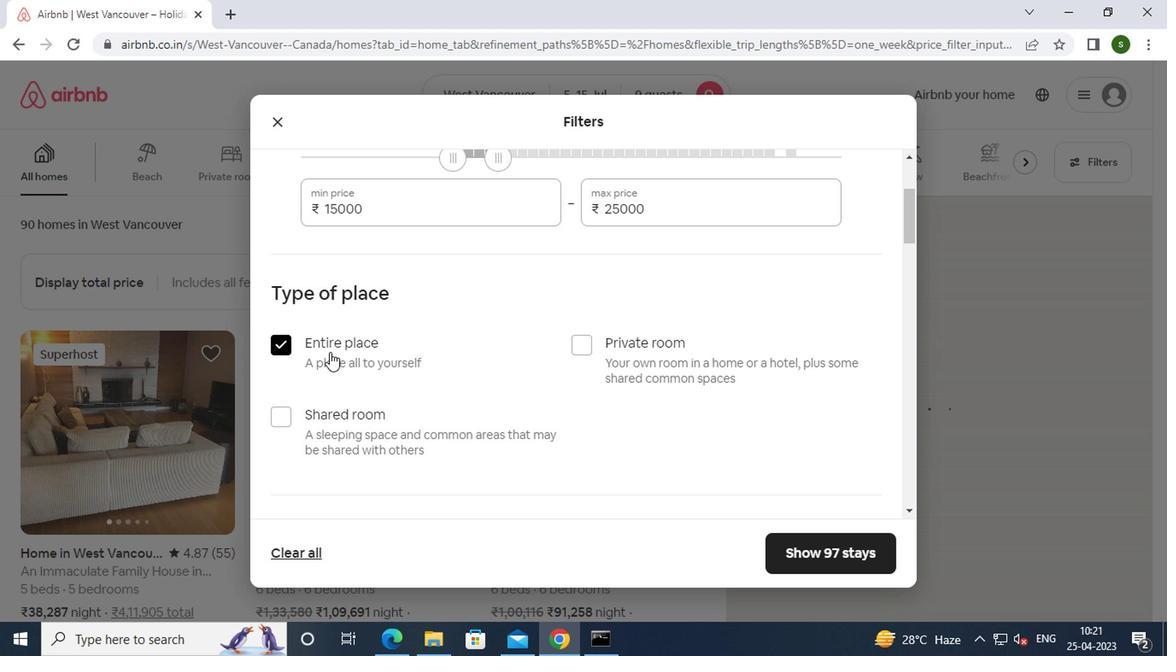 
Action: Mouse scrolled (325, 350) with delta (0, -1)
Screenshot: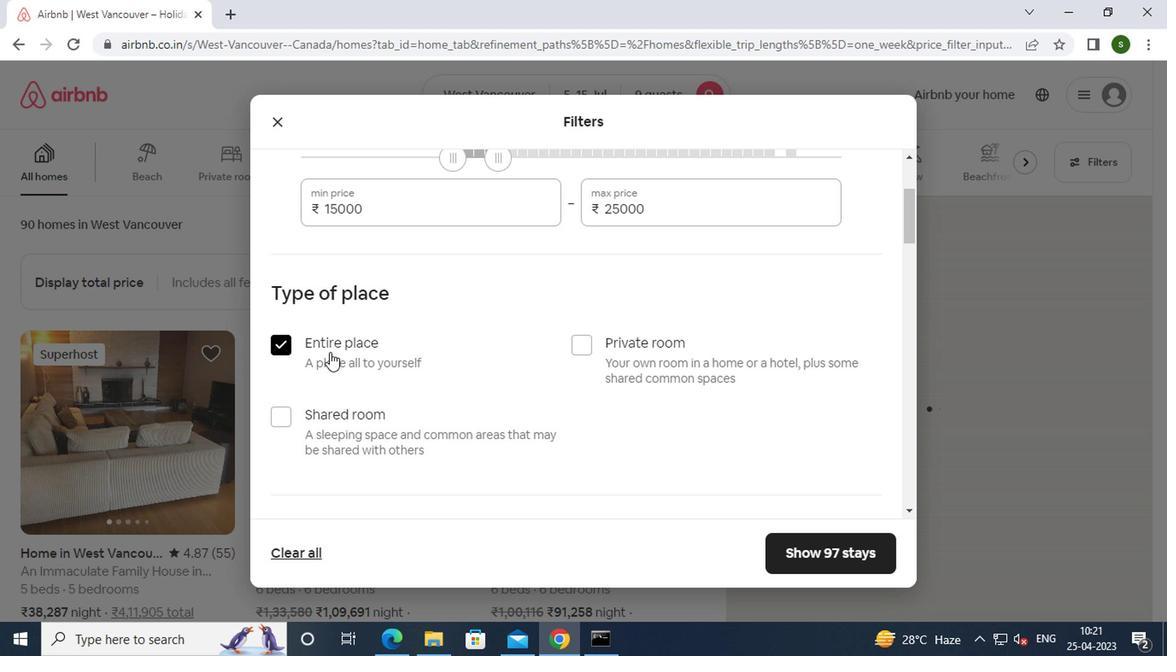 
Action: Mouse scrolled (325, 350) with delta (0, -1)
Screenshot: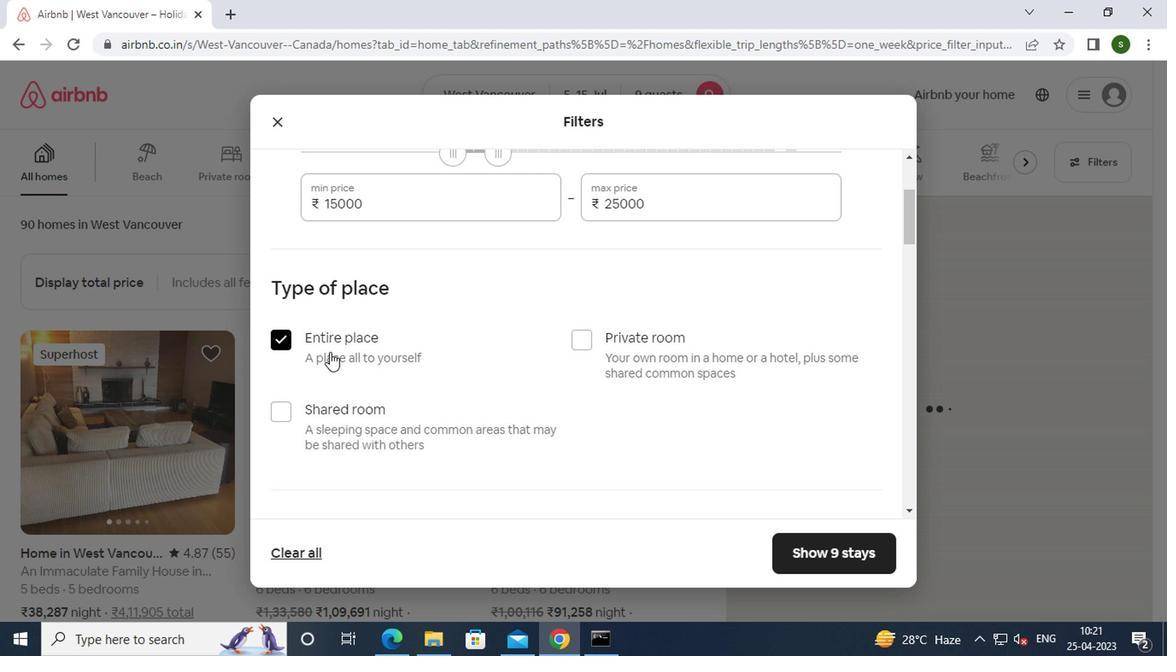 
Action: Mouse moved to (591, 370)
Screenshot: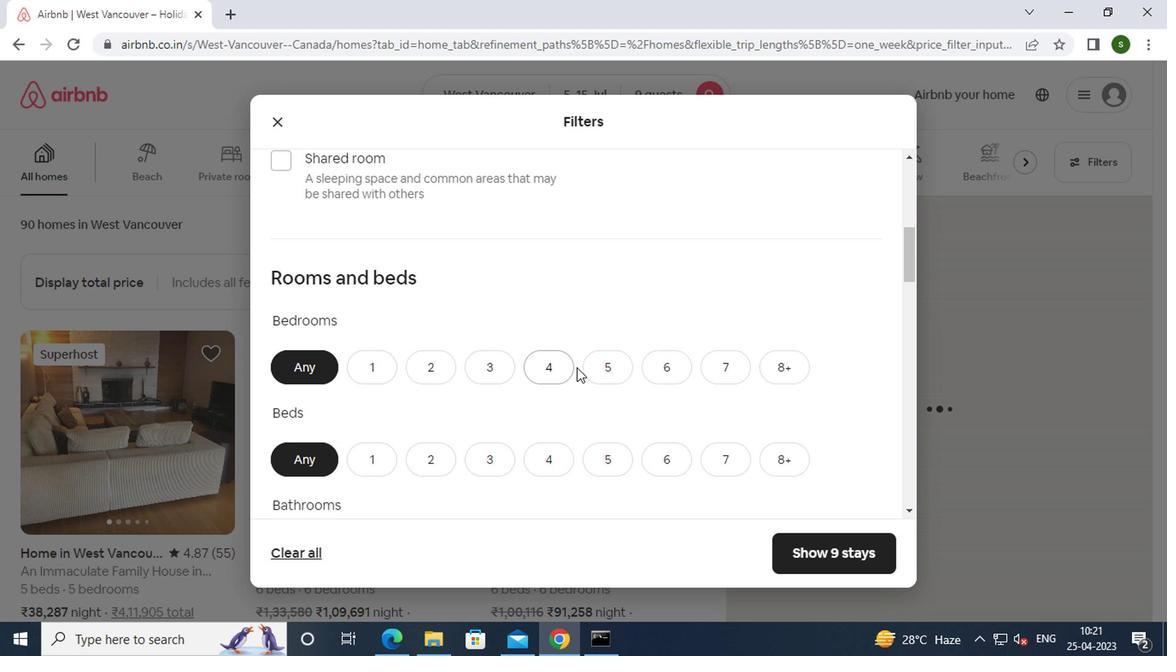 
Action: Mouse pressed left at (591, 370)
Screenshot: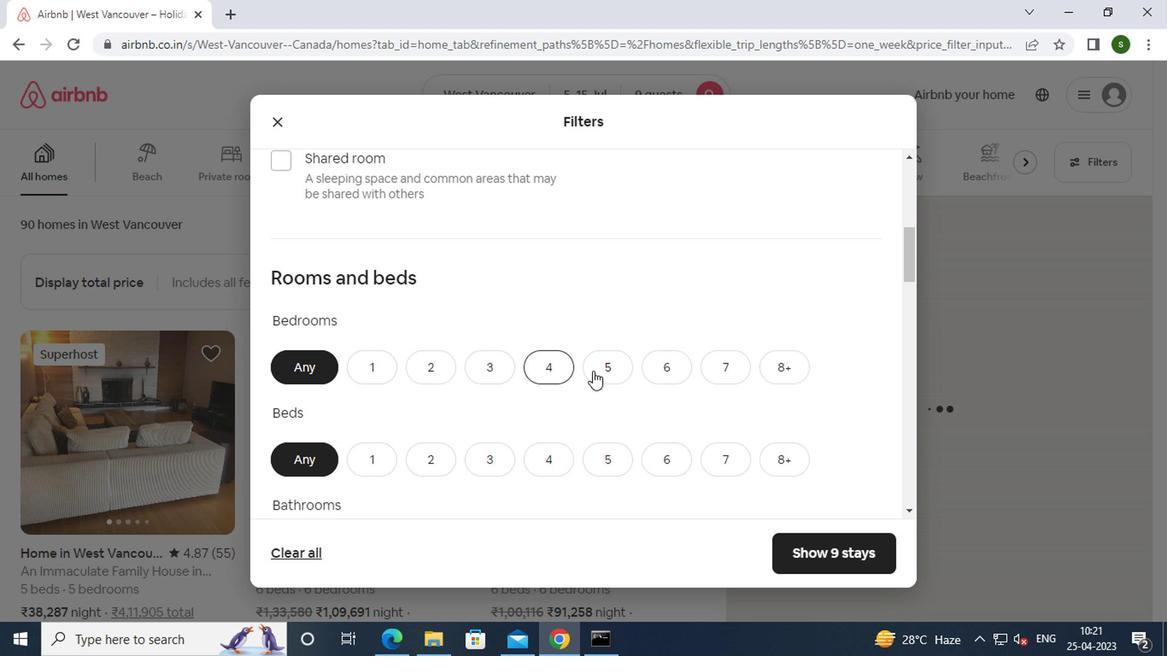 
Action: Mouse moved to (612, 460)
Screenshot: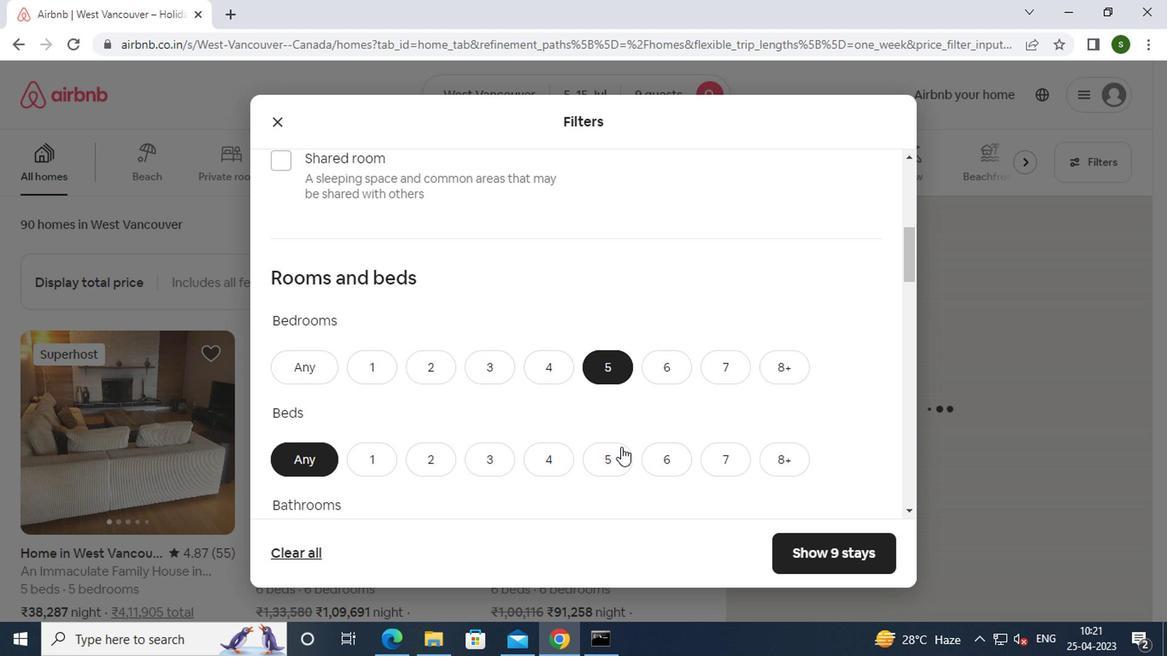 
Action: Mouse pressed left at (612, 460)
Screenshot: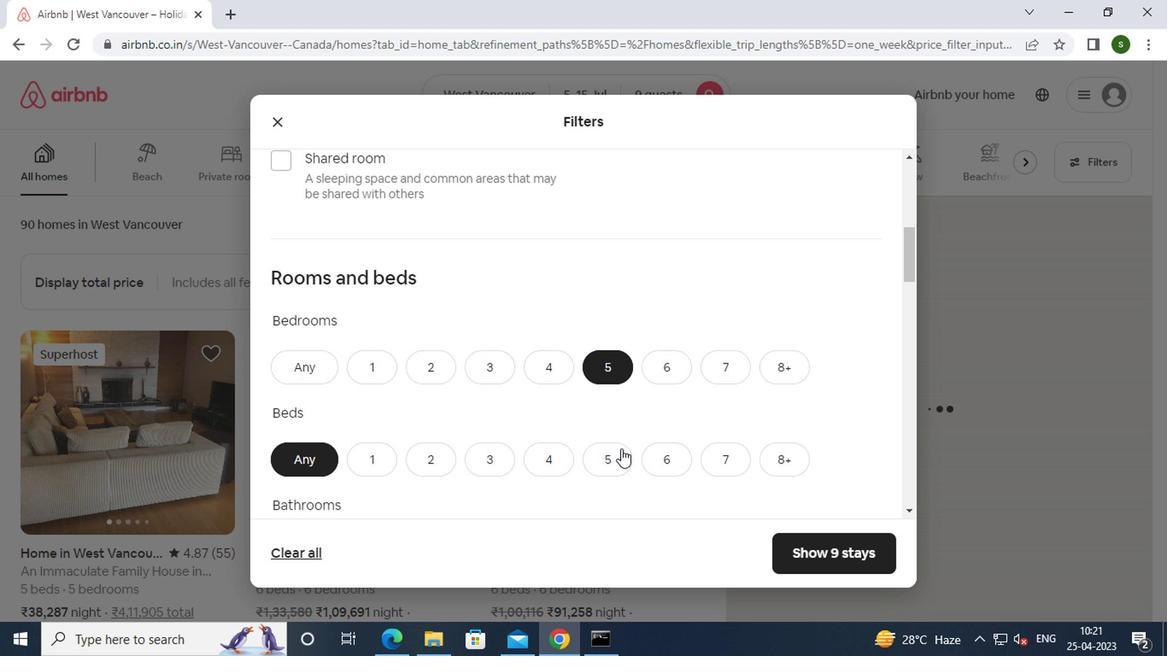 
Action: Mouse moved to (623, 393)
Screenshot: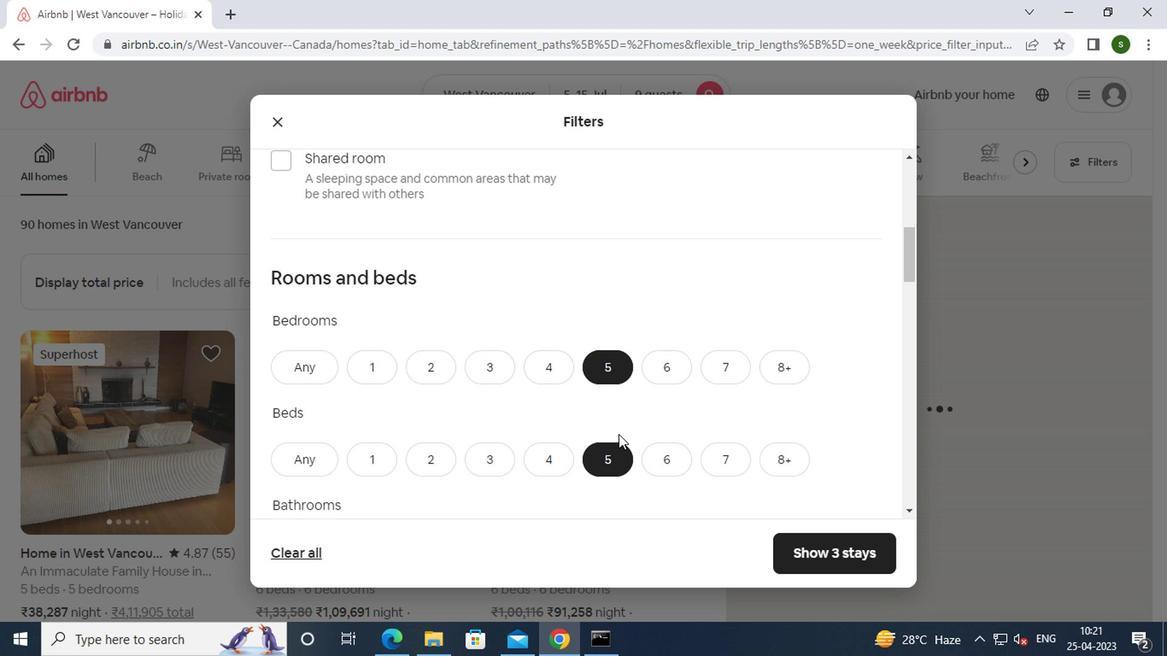 
Action: Mouse scrolled (623, 392) with delta (0, -1)
Screenshot: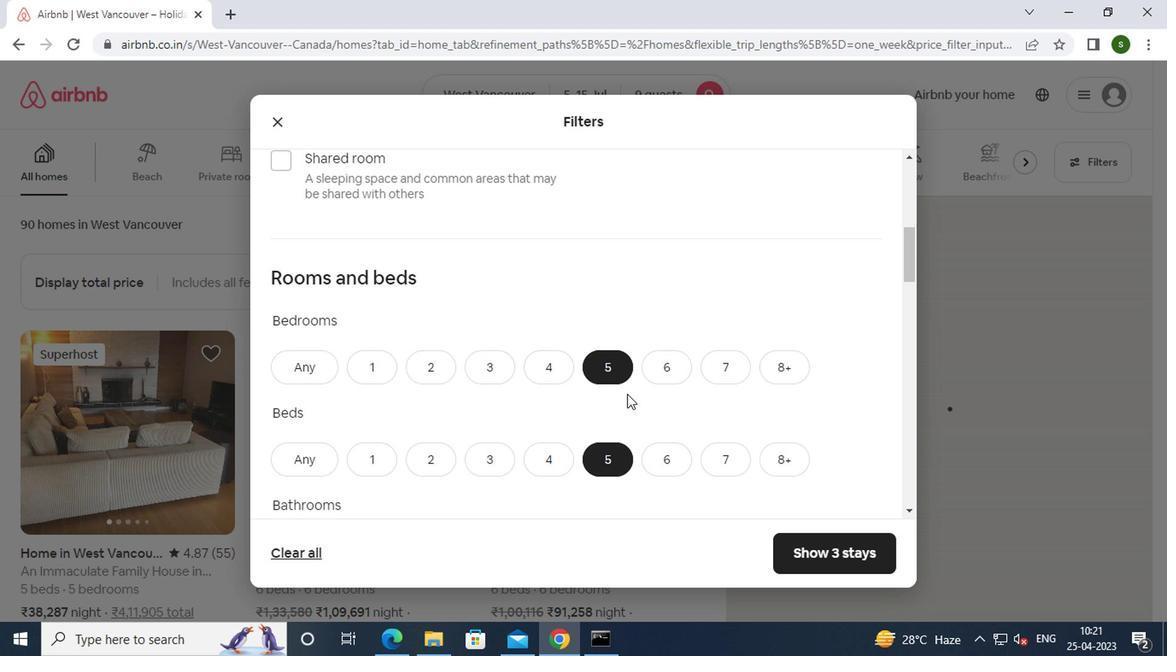 
Action: Mouse scrolled (623, 392) with delta (0, -1)
Screenshot: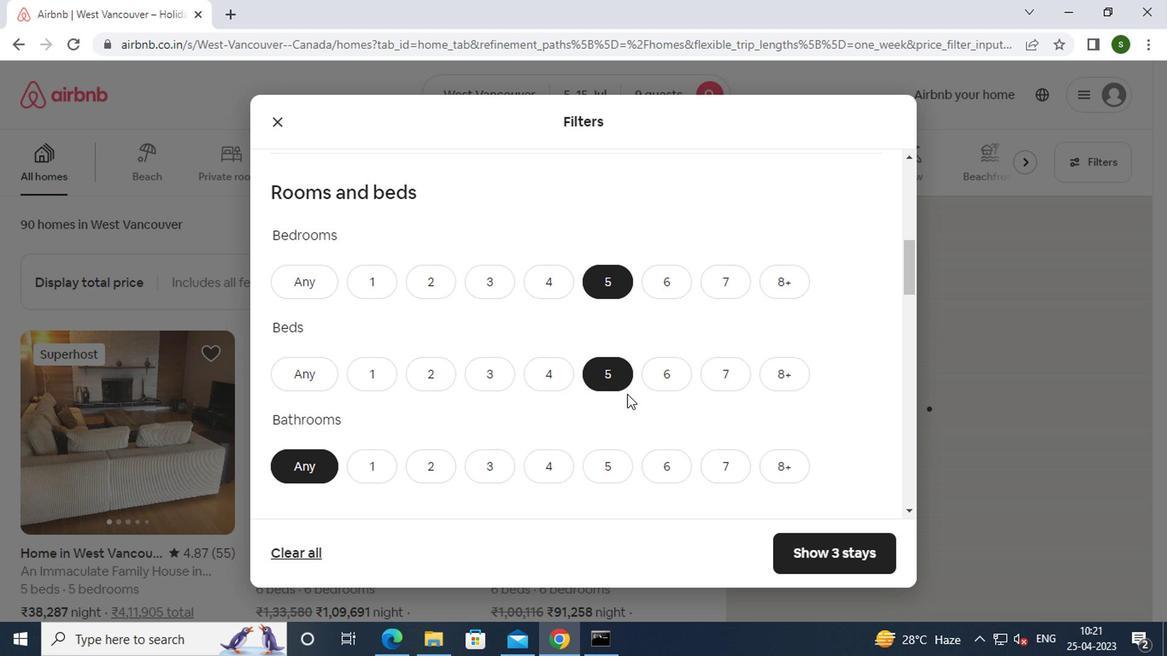 
Action: Mouse moved to (601, 371)
Screenshot: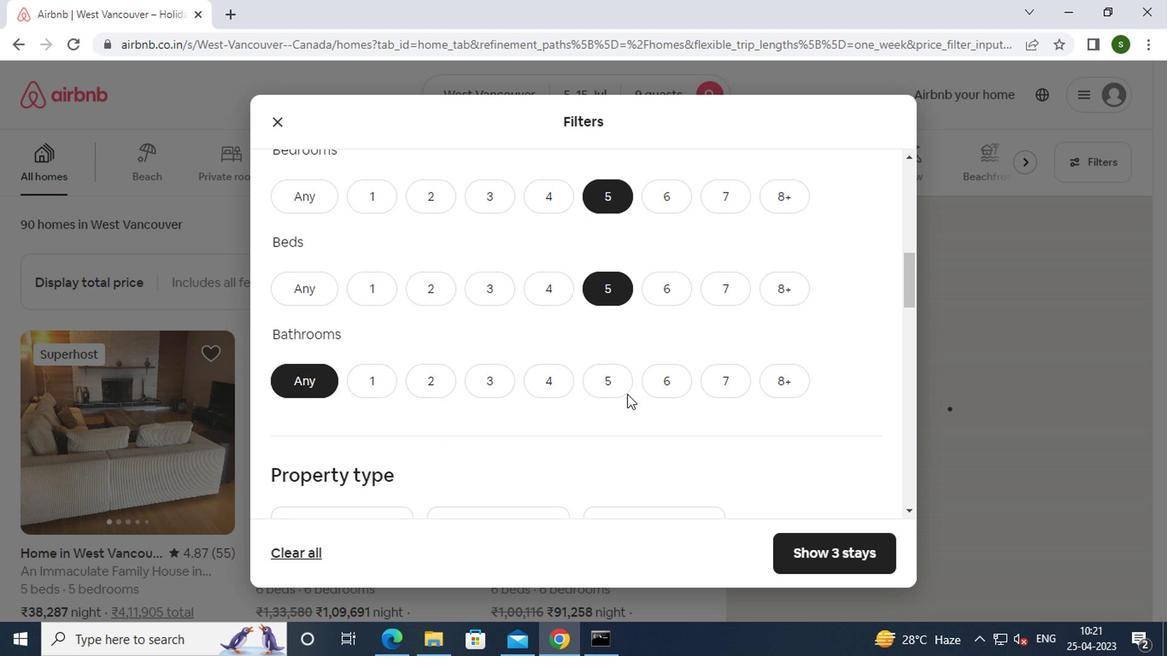 
Action: Mouse pressed left at (601, 371)
Screenshot: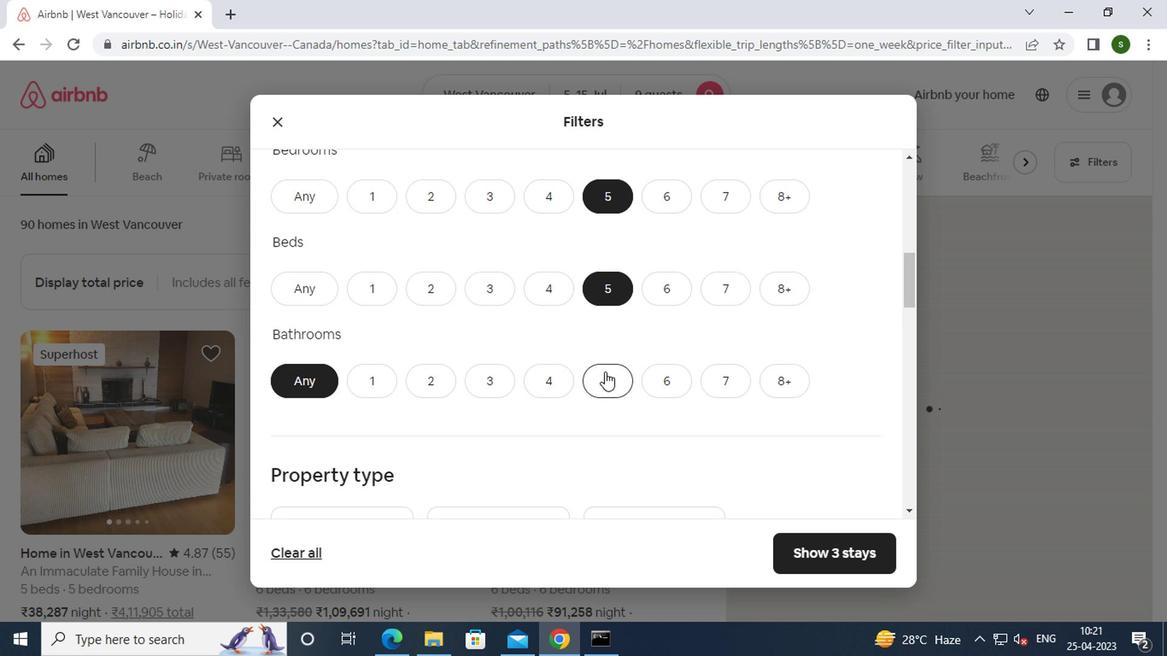 
Action: Mouse scrolled (601, 370) with delta (0, -1)
Screenshot: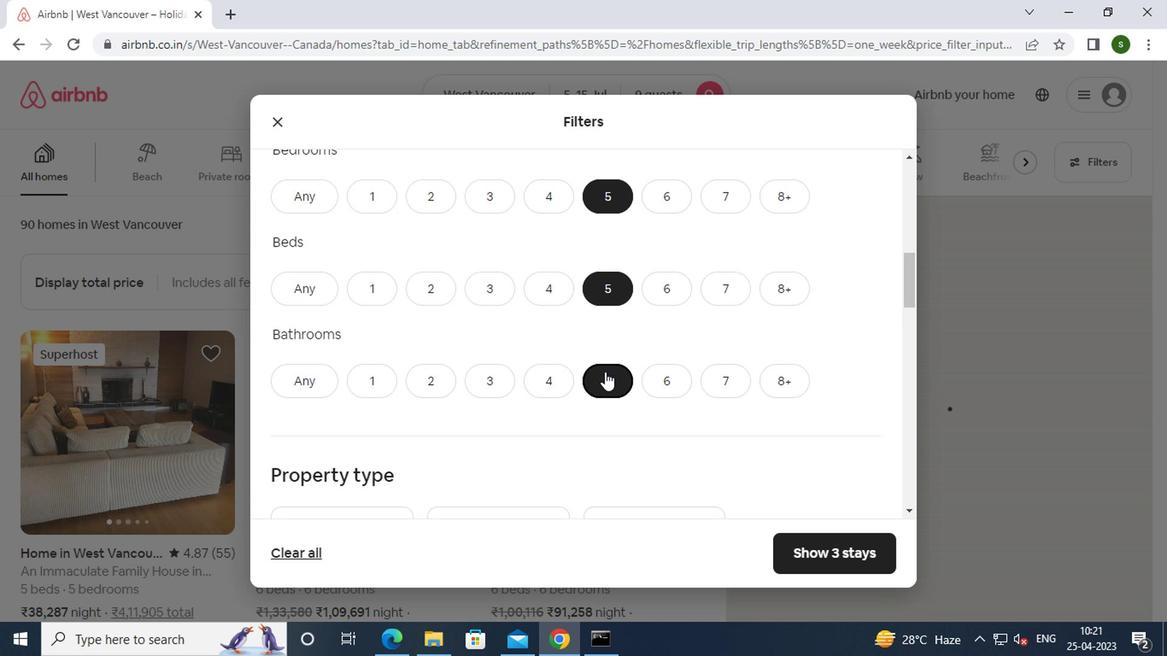 
Action: Mouse scrolled (601, 370) with delta (0, -1)
Screenshot: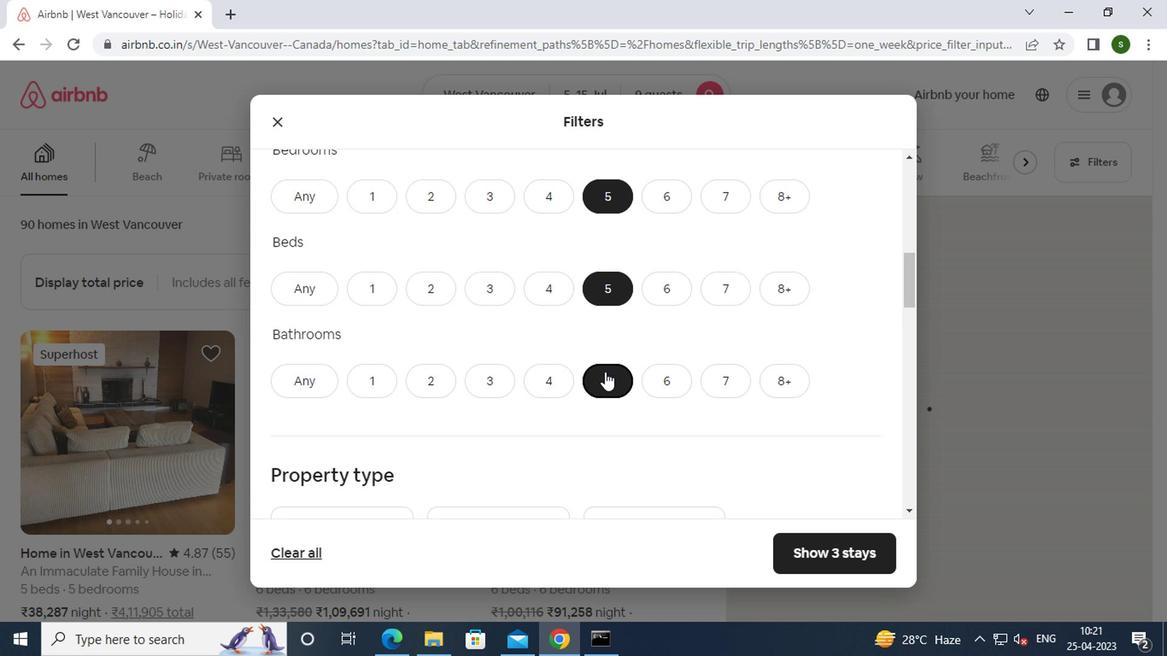 
Action: Mouse scrolled (601, 370) with delta (0, -1)
Screenshot: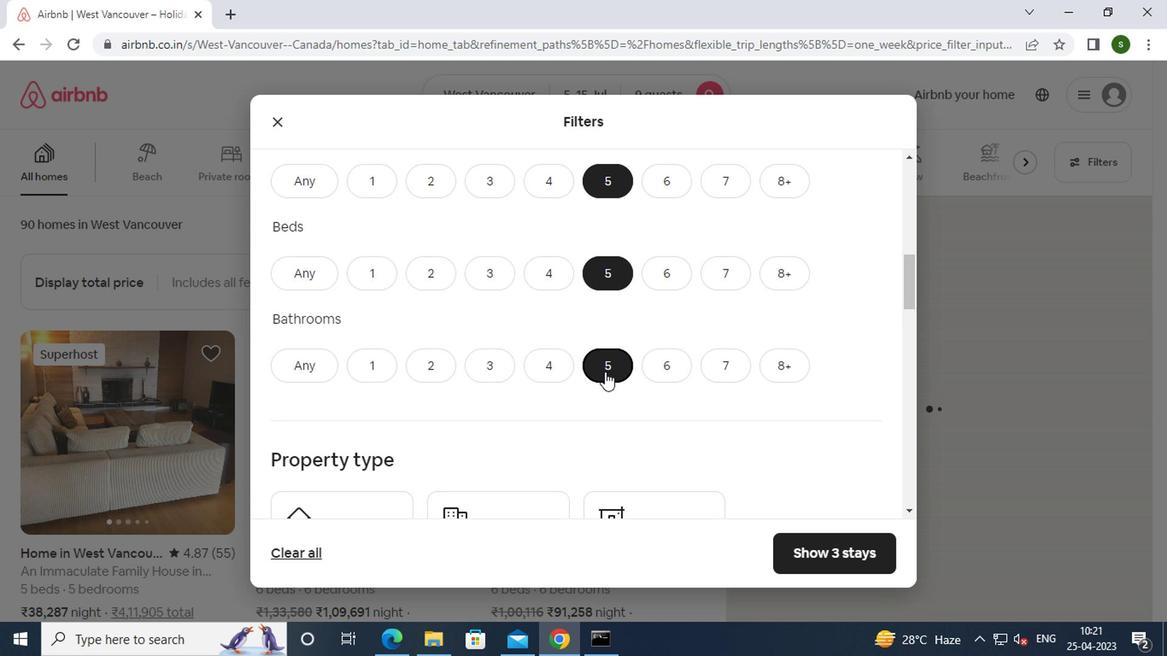 
Action: Mouse moved to (363, 299)
Screenshot: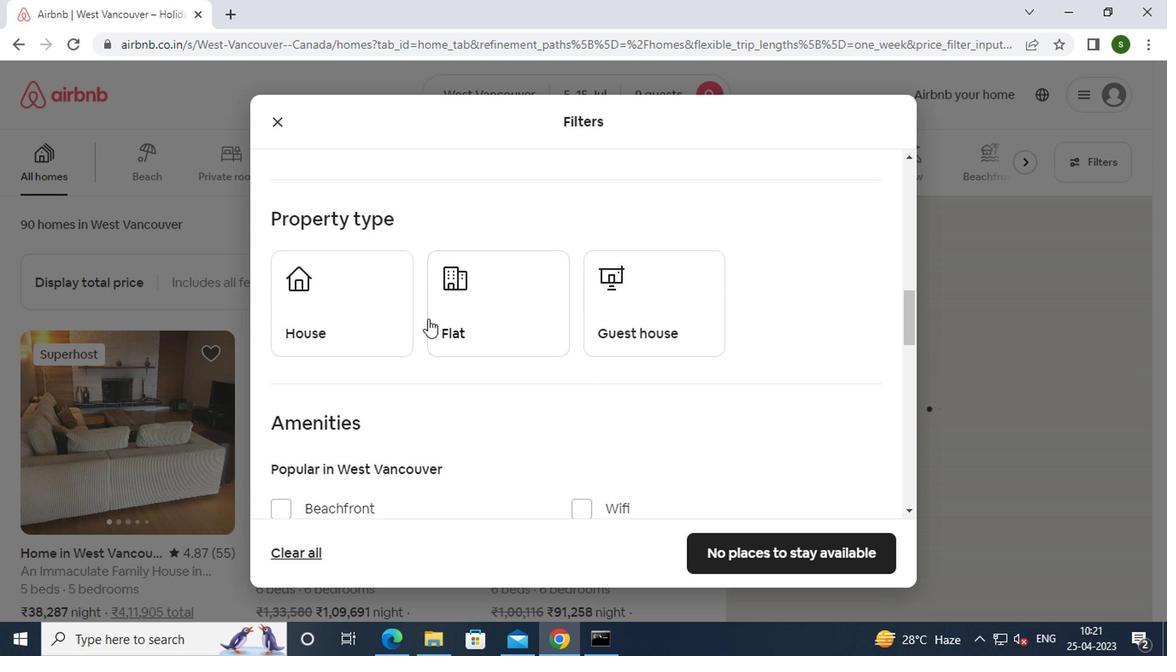 
Action: Mouse pressed left at (363, 299)
Screenshot: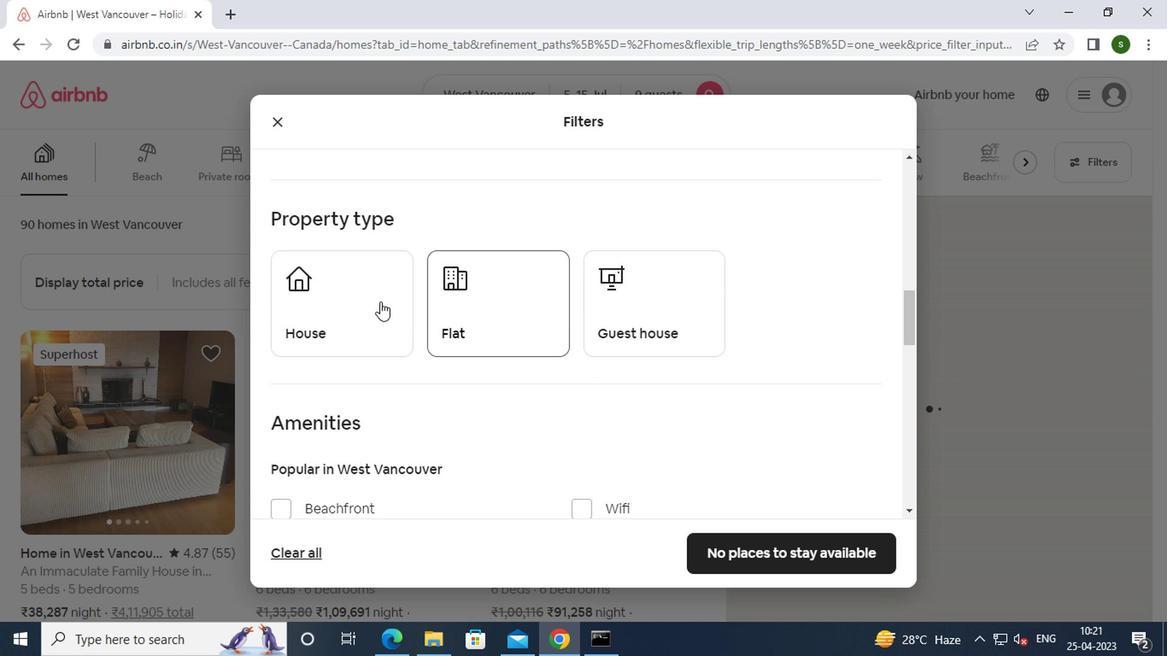 
Action: Mouse moved to (450, 287)
Screenshot: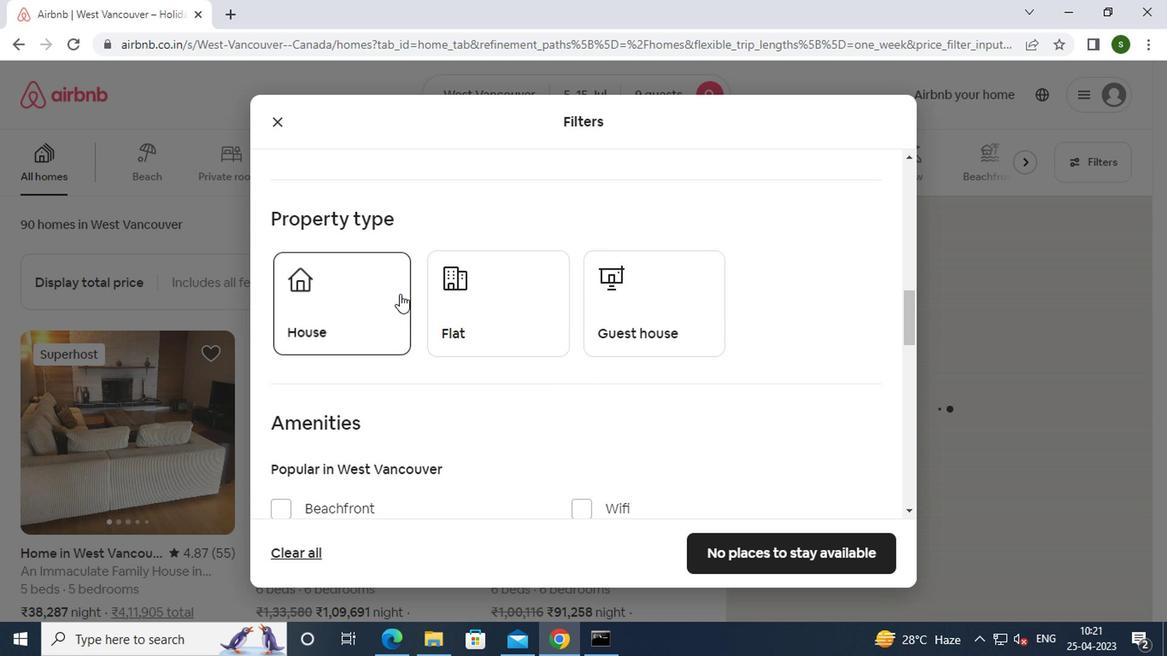 
Action: Mouse pressed left at (450, 287)
Screenshot: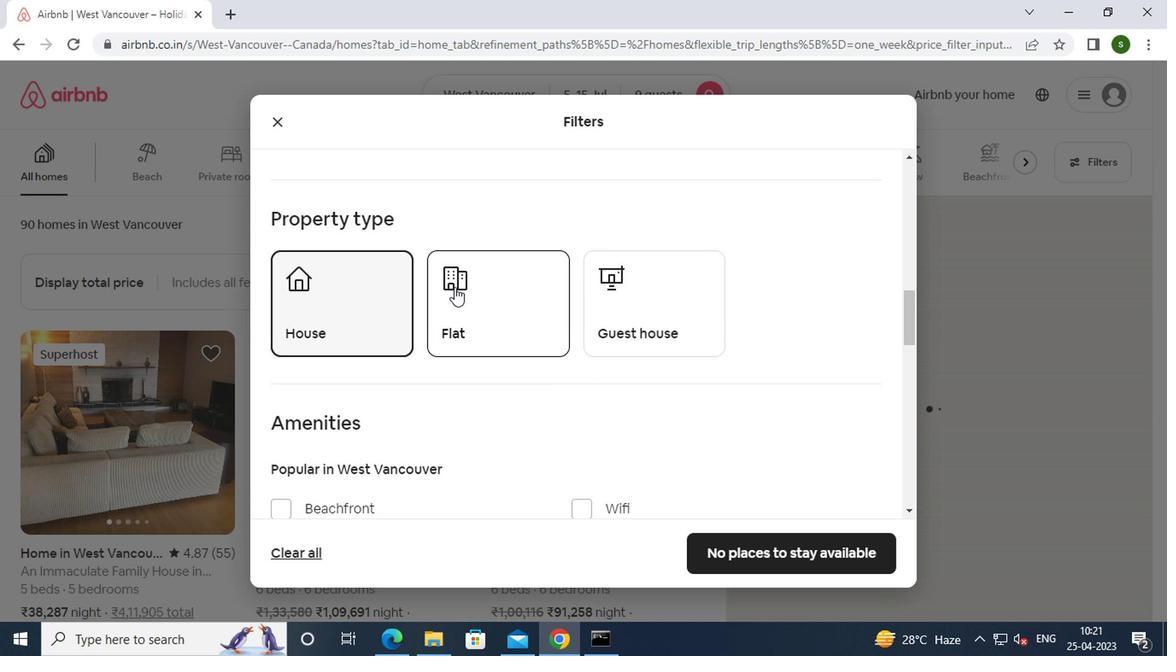 
Action: Mouse moved to (712, 302)
Screenshot: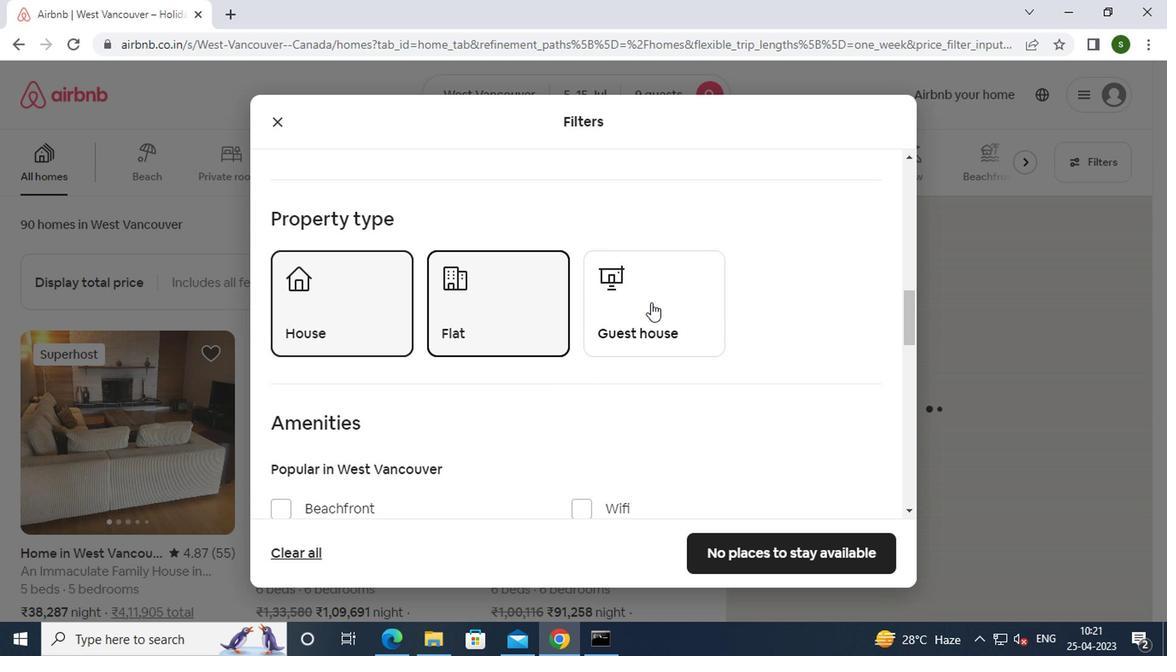 
Action: Mouse pressed left at (712, 302)
Screenshot: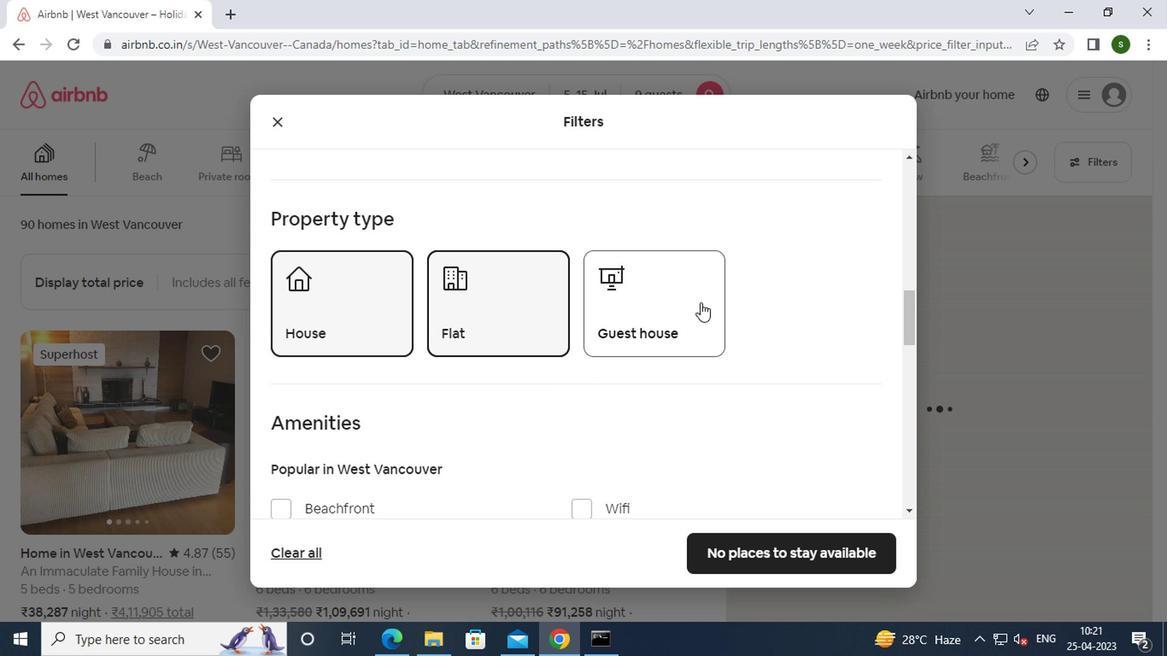 
Action: Mouse moved to (710, 304)
Screenshot: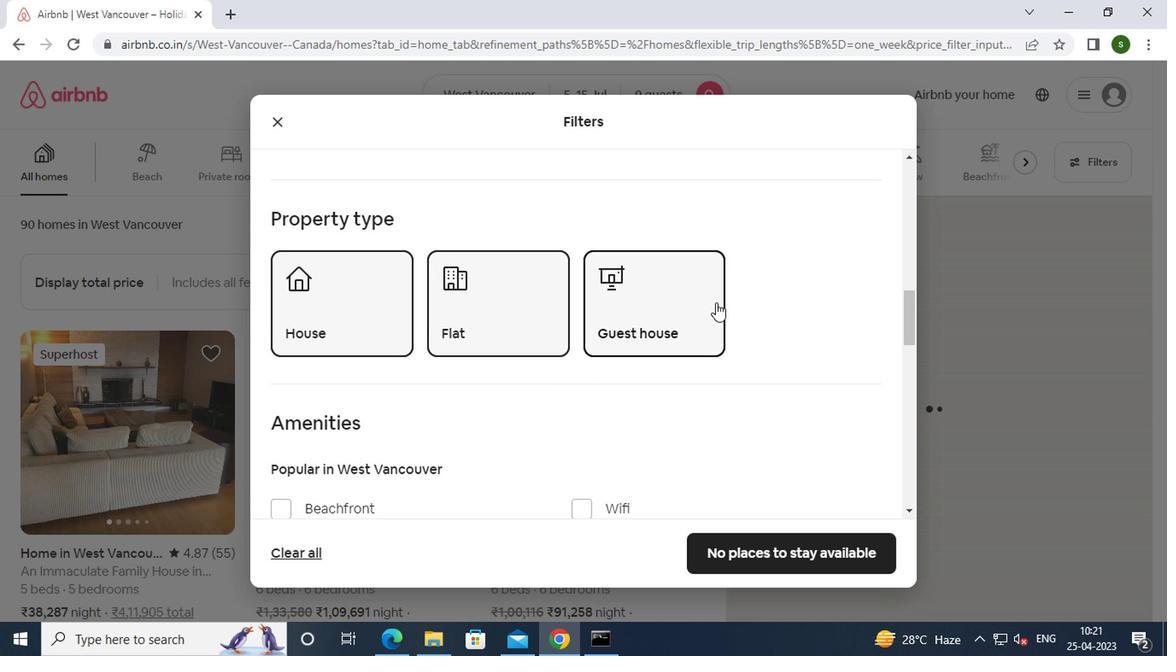 
Action: Mouse scrolled (710, 302) with delta (0, -1)
Screenshot: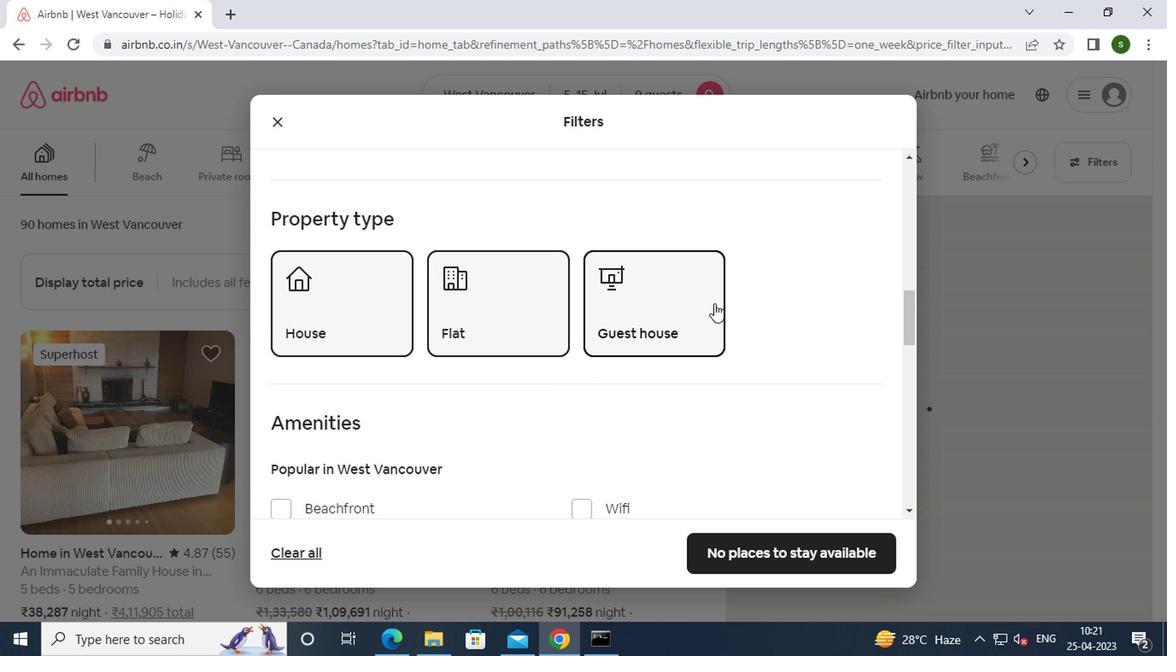 
Action: Mouse scrolled (710, 302) with delta (0, -1)
Screenshot: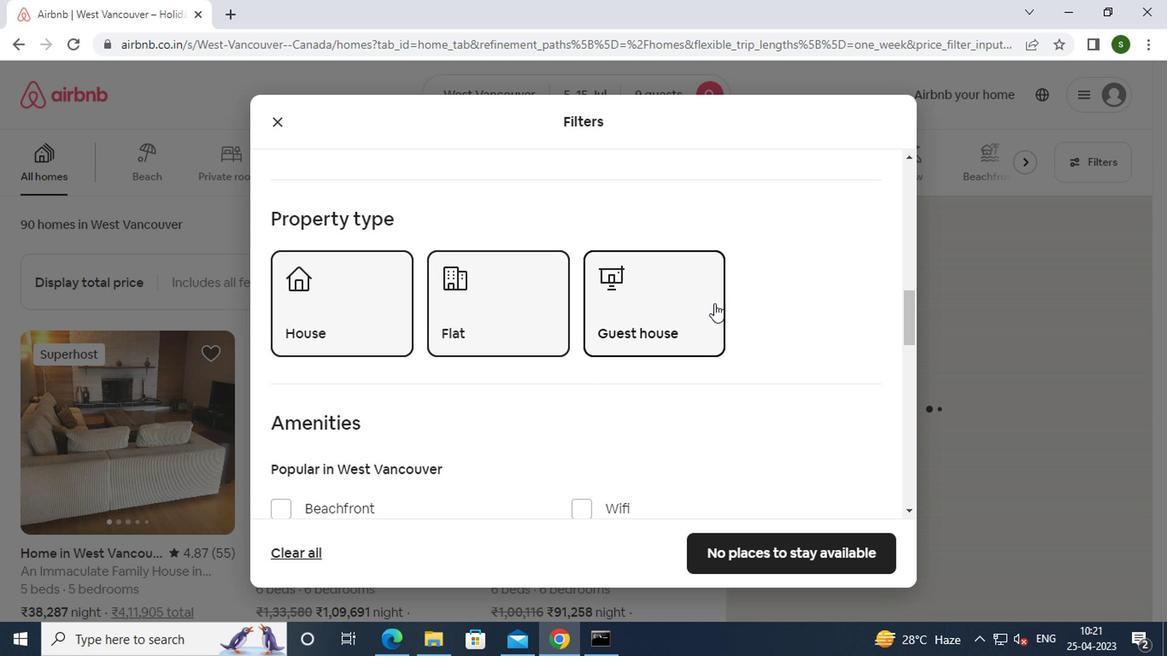 
Action: Mouse scrolled (710, 302) with delta (0, -1)
Screenshot: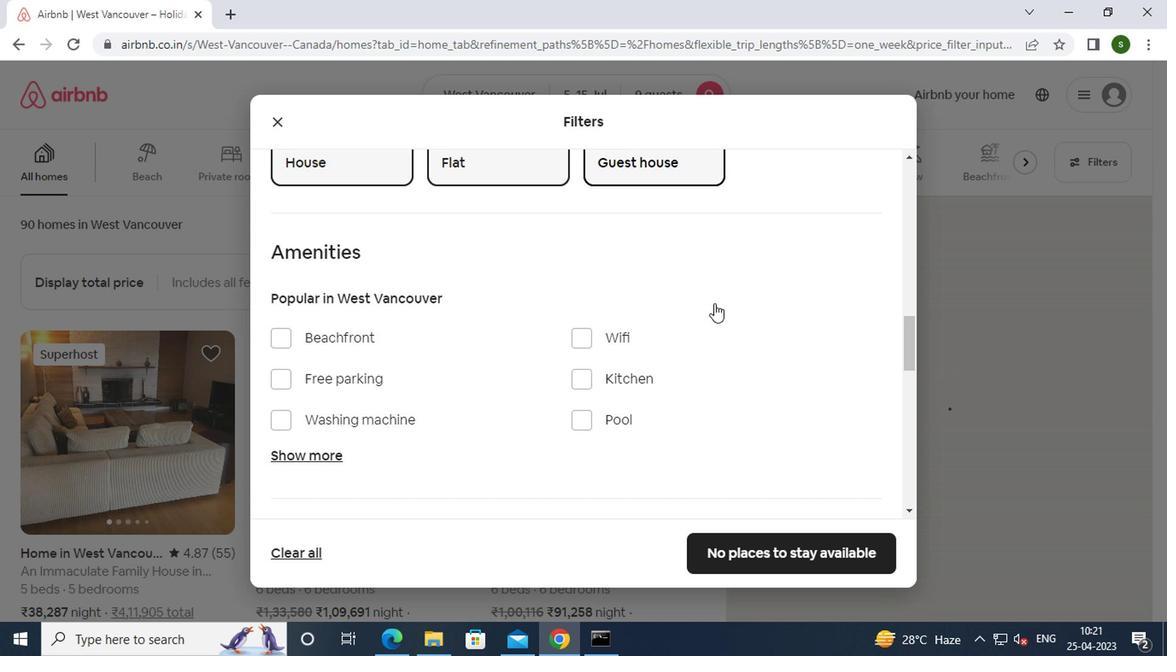 
Action: Mouse scrolled (710, 302) with delta (0, -1)
Screenshot: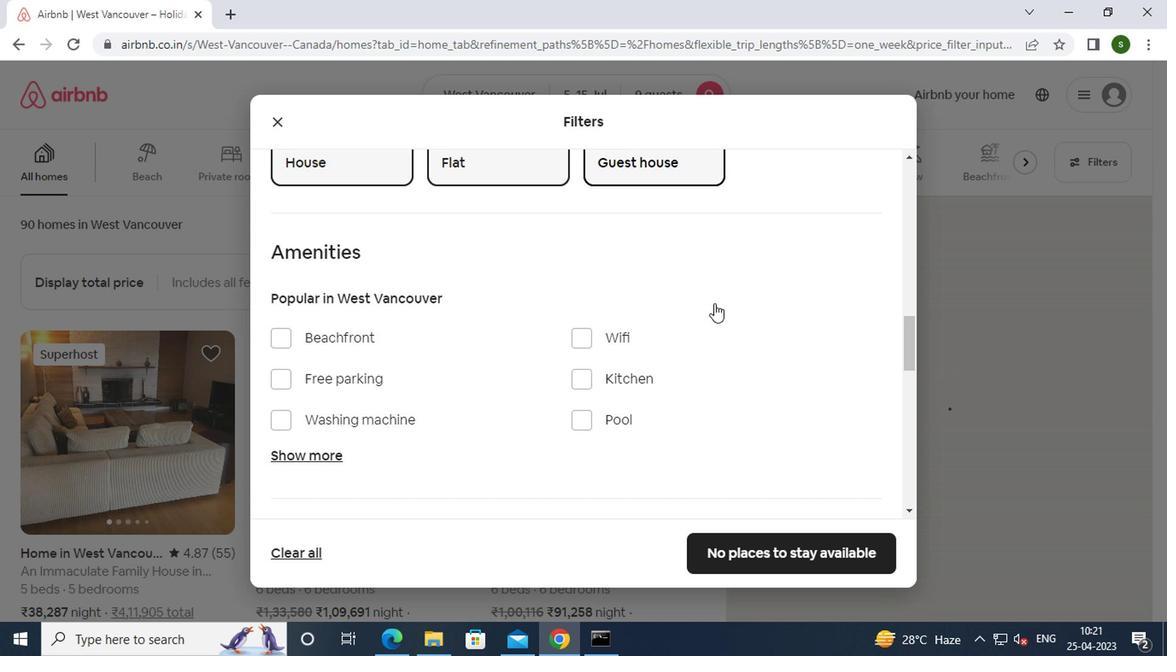 
Action: Mouse scrolled (710, 302) with delta (0, -1)
Screenshot: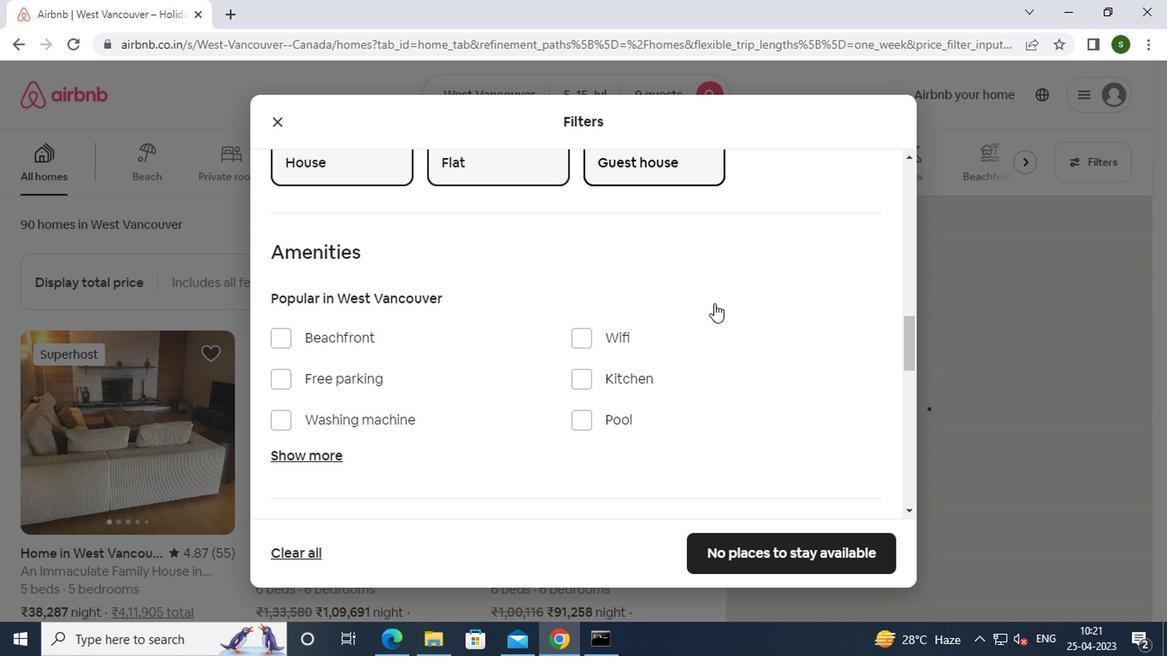 
Action: Mouse scrolled (710, 302) with delta (0, -1)
Screenshot: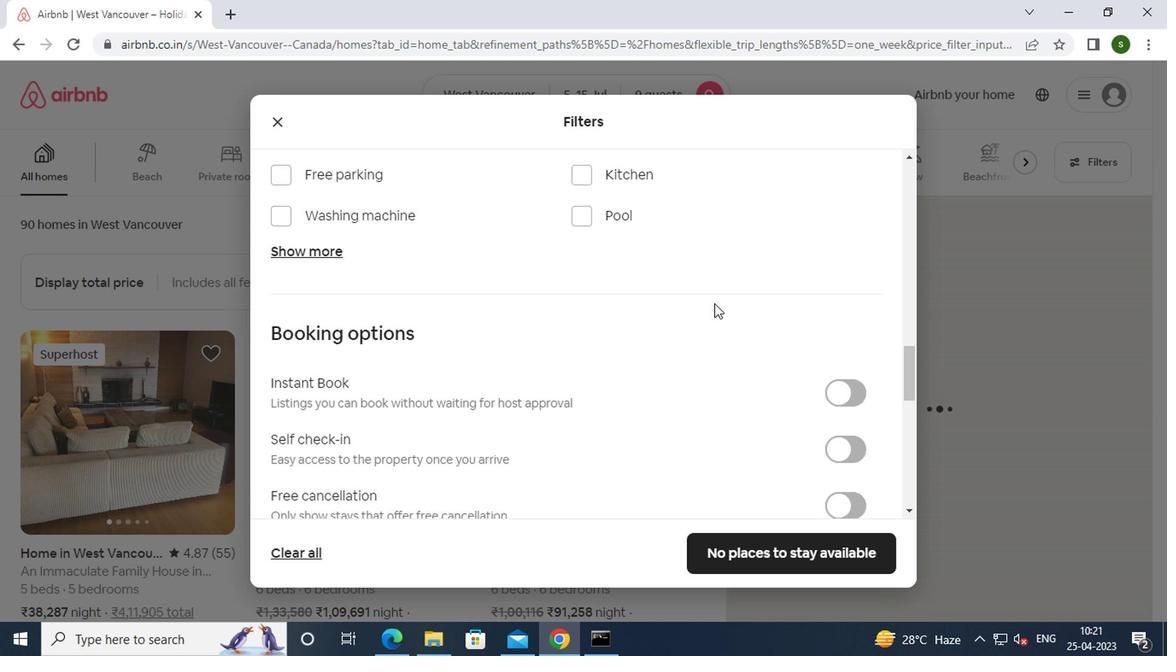 
Action: Mouse scrolled (710, 302) with delta (0, -1)
Screenshot: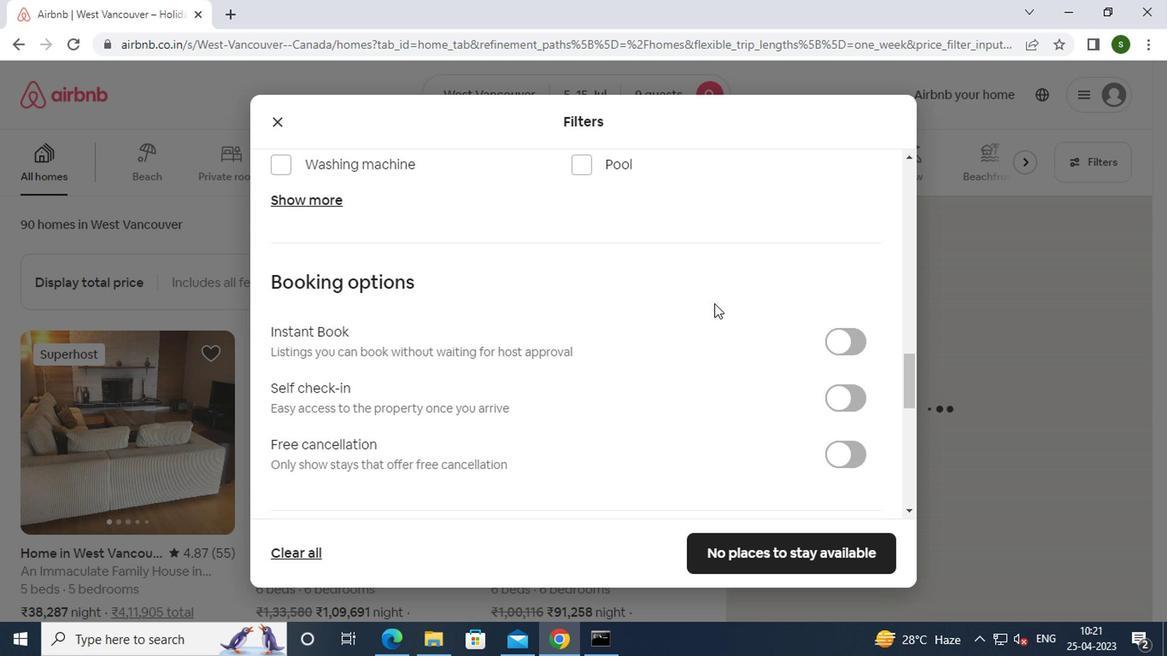 
Action: Mouse moved to (839, 232)
Screenshot: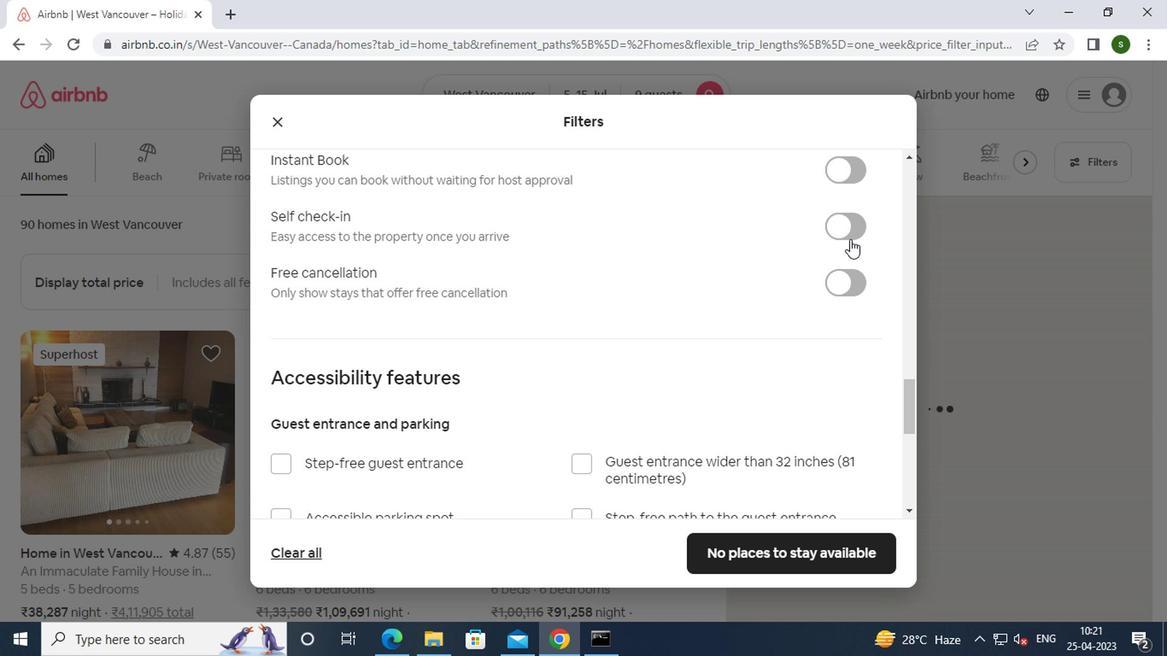 
Action: Mouse pressed left at (839, 232)
Screenshot: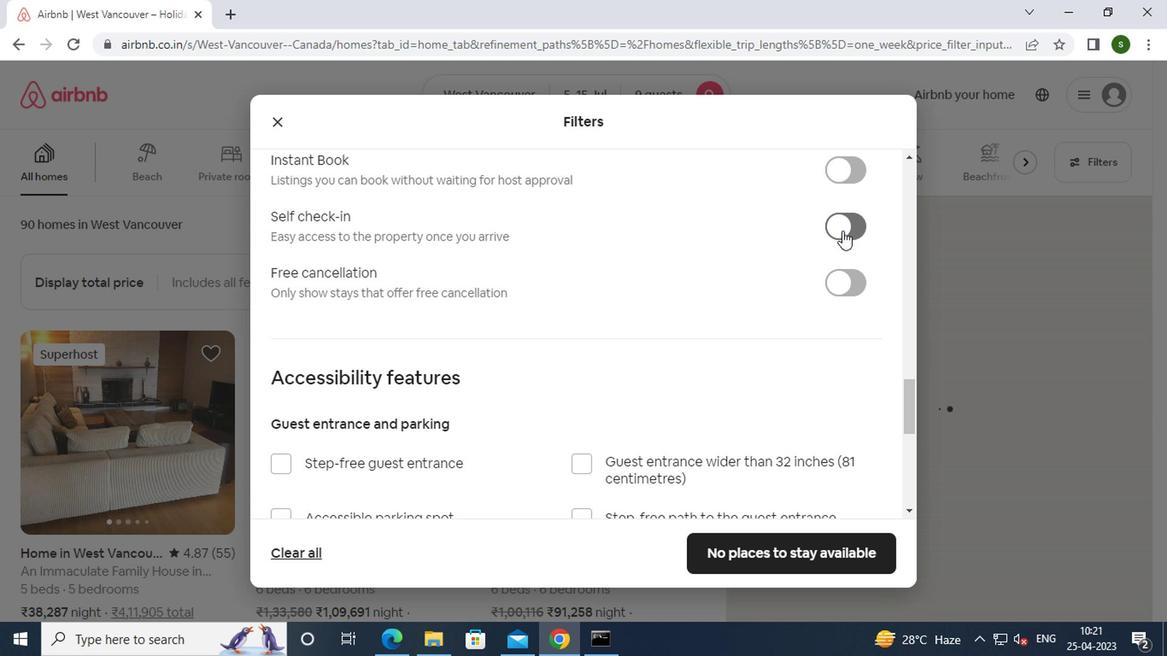 
Action: Mouse moved to (729, 266)
Screenshot: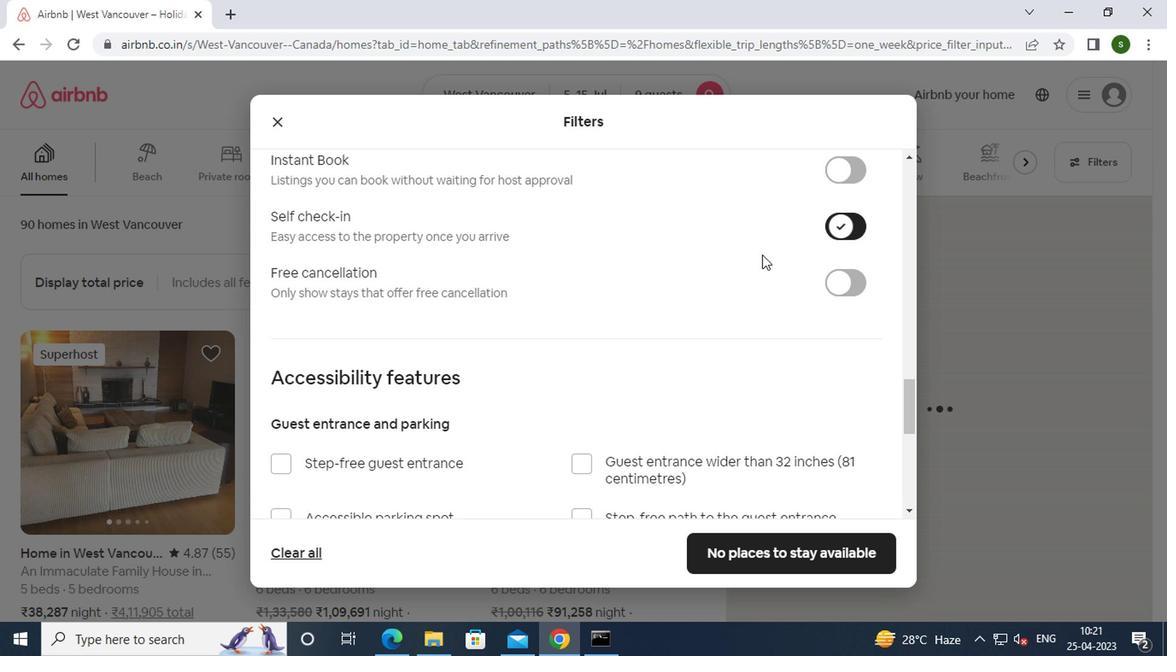 
Action: Mouse scrolled (729, 265) with delta (0, 0)
Screenshot: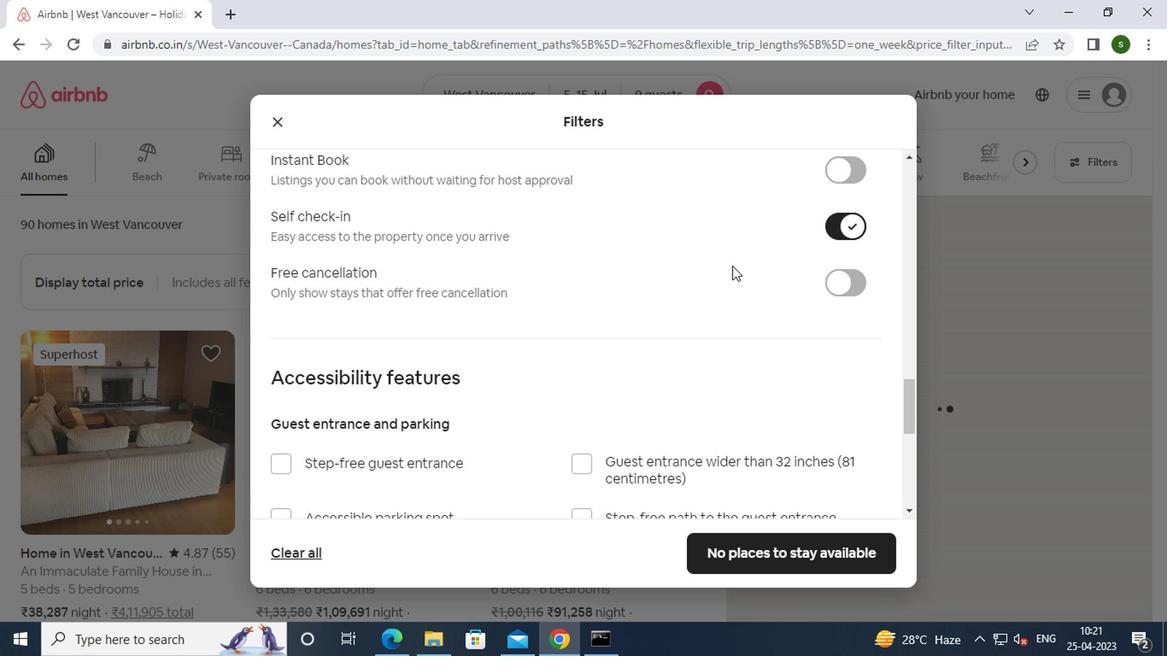 
Action: Mouse scrolled (729, 265) with delta (0, 0)
Screenshot: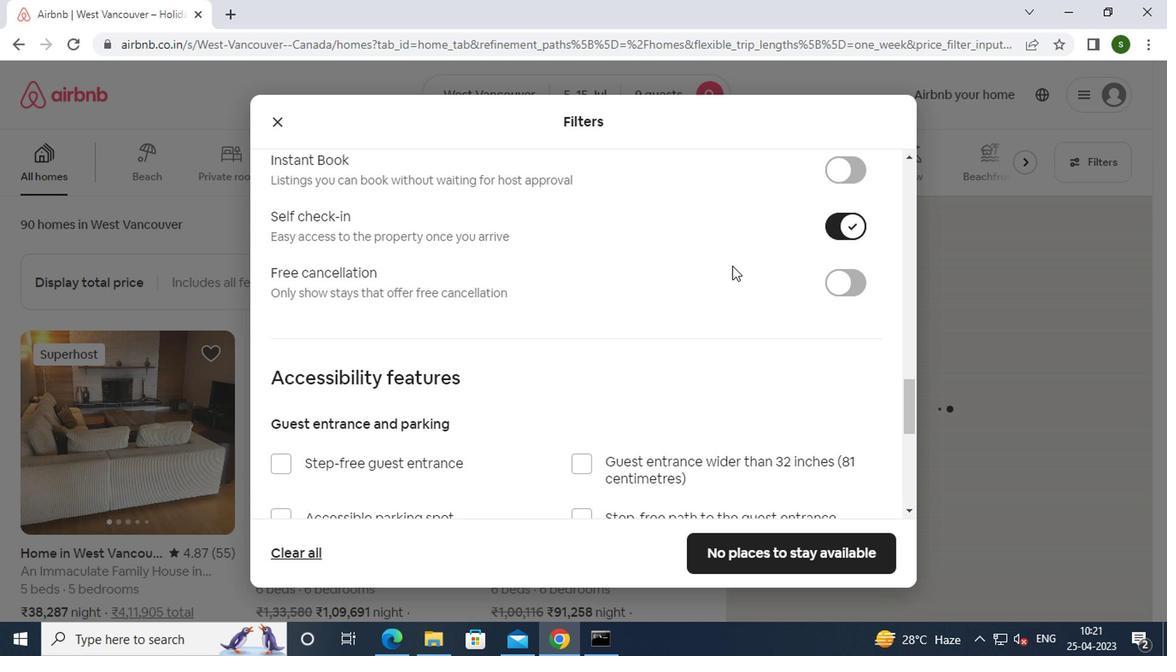 
Action: Mouse scrolled (729, 265) with delta (0, 0)
Screenshot: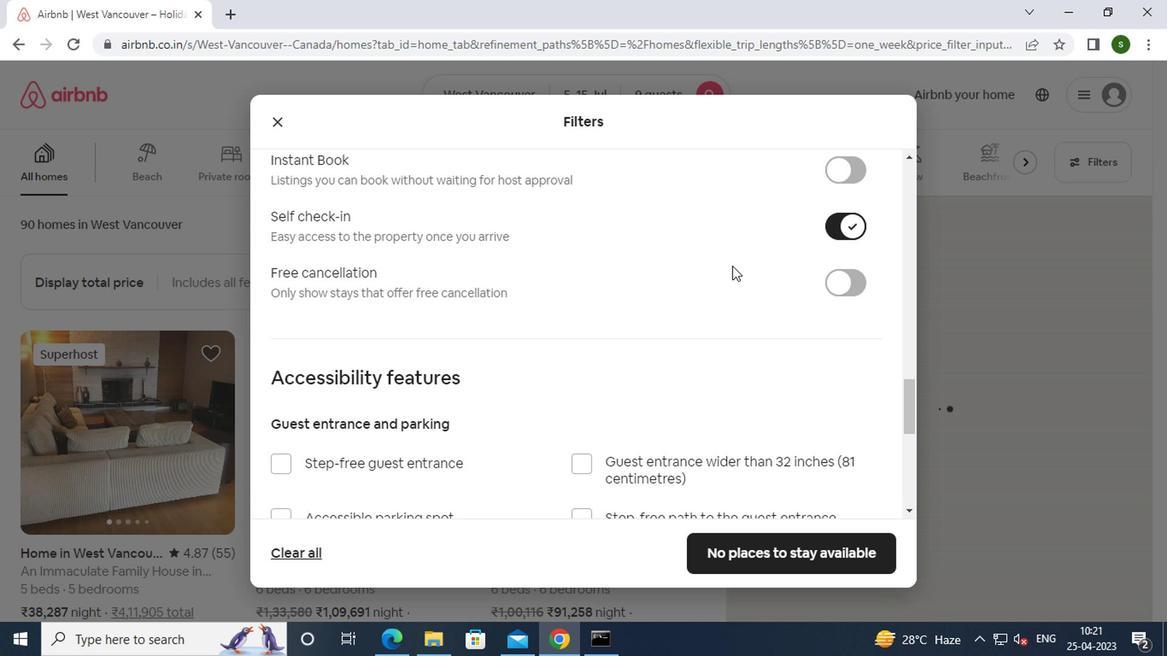 
Action: Mouse scrolled (729, 265) with delta (0, 0)
Screenshot: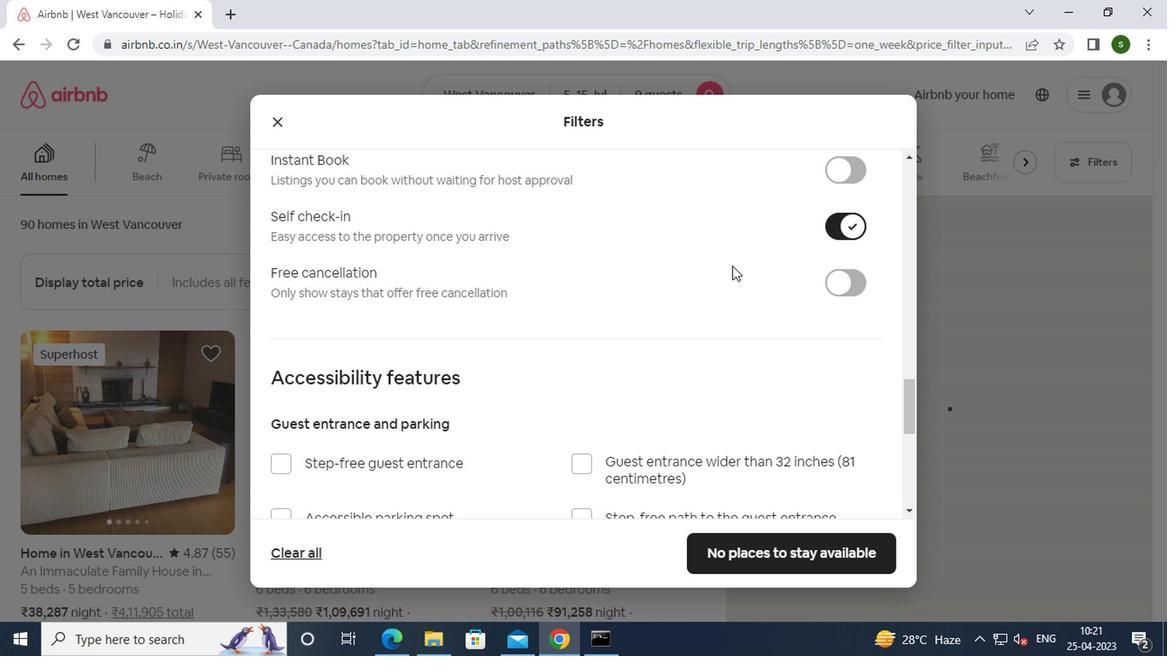 
Action: Mouse scrolled (729, 265) with delta (0, 0)
Screenshot: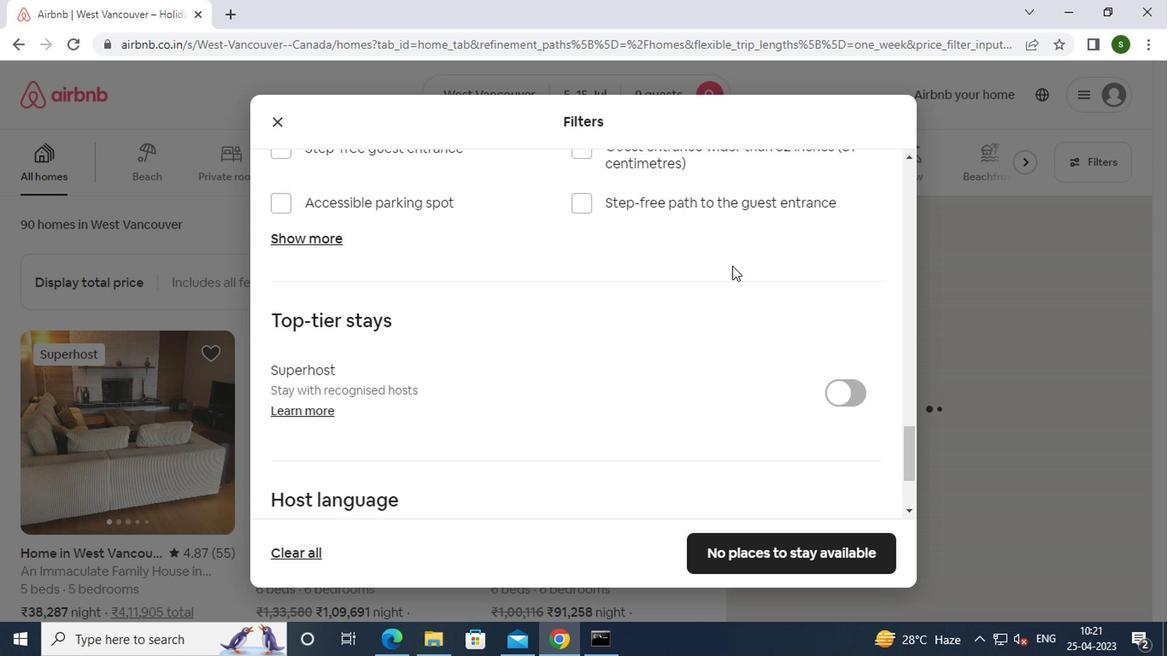 
Action: Mouse scrolled (729, 265) with delta (0, 0)
Screenshot: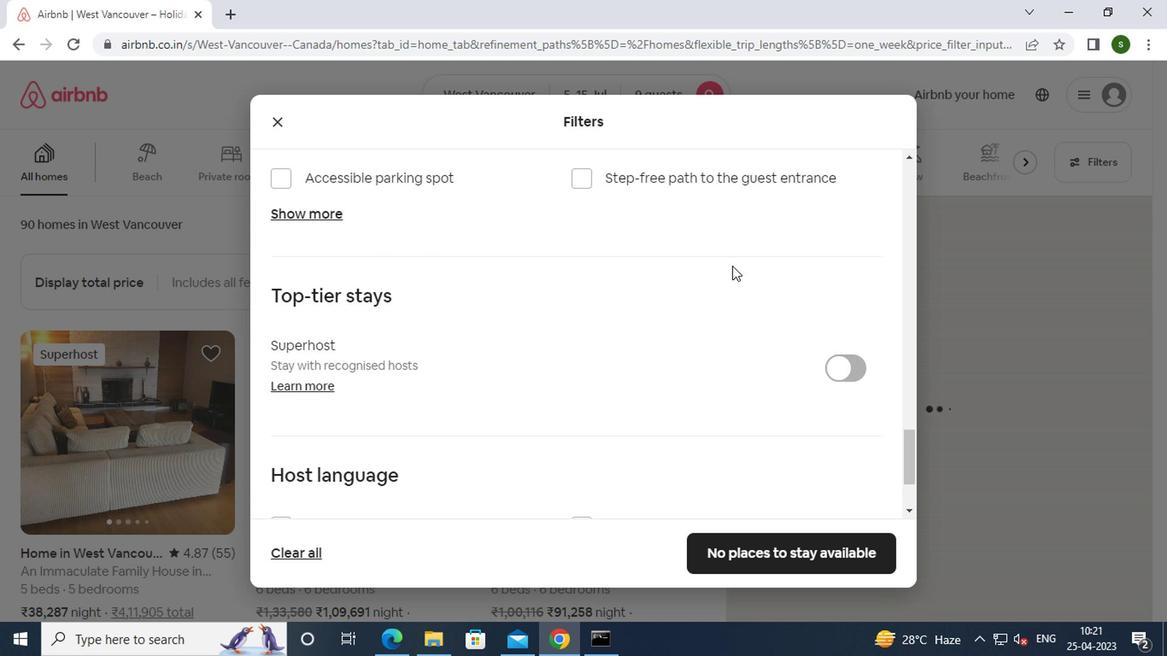
Action: Mouse scrolled (729, 265) with delta (0, 0)
Screenshot: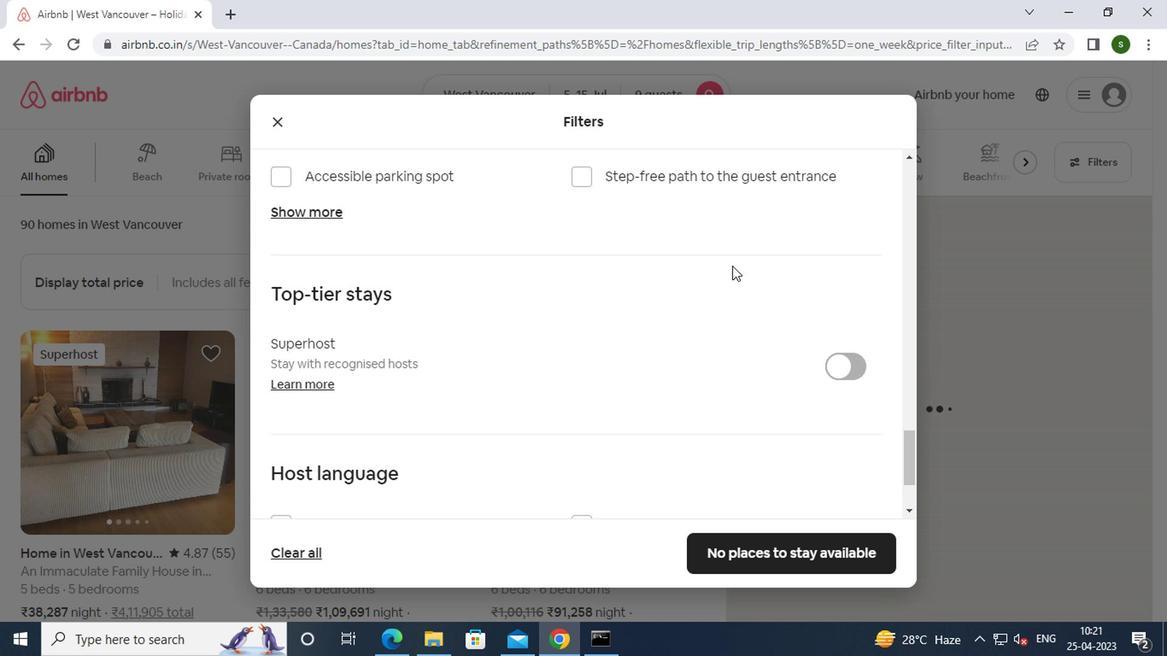 
Action: Mouse moved to (335, 406)
Screenshot: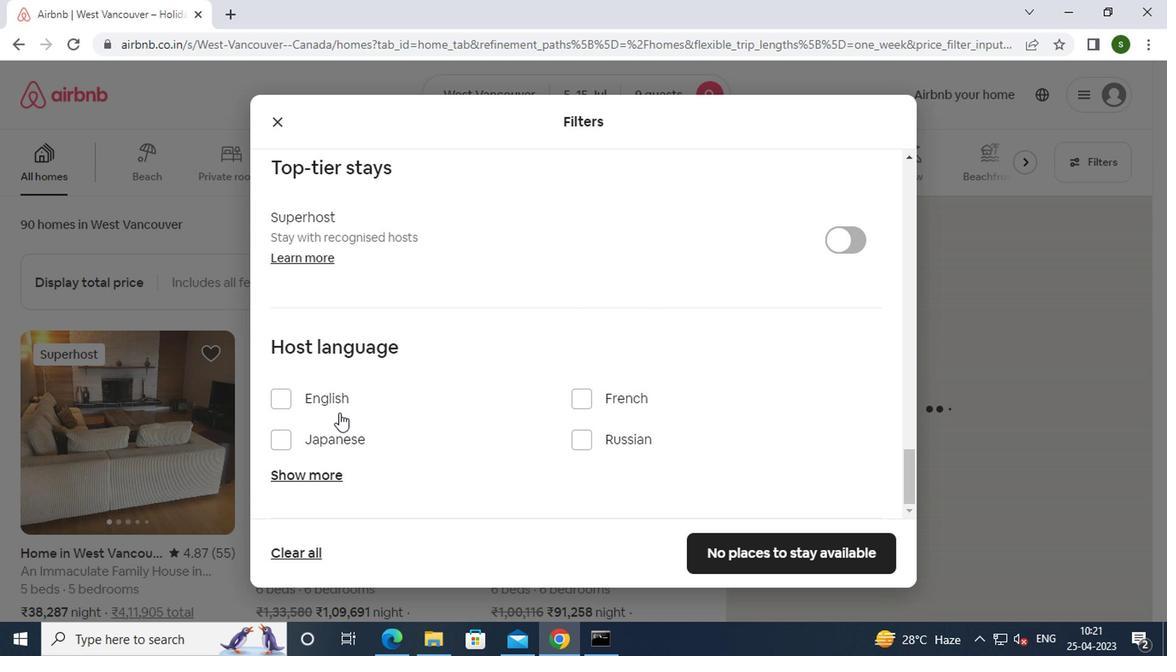 
Action: Mouse pressed left at (335, 406)
Screenshot: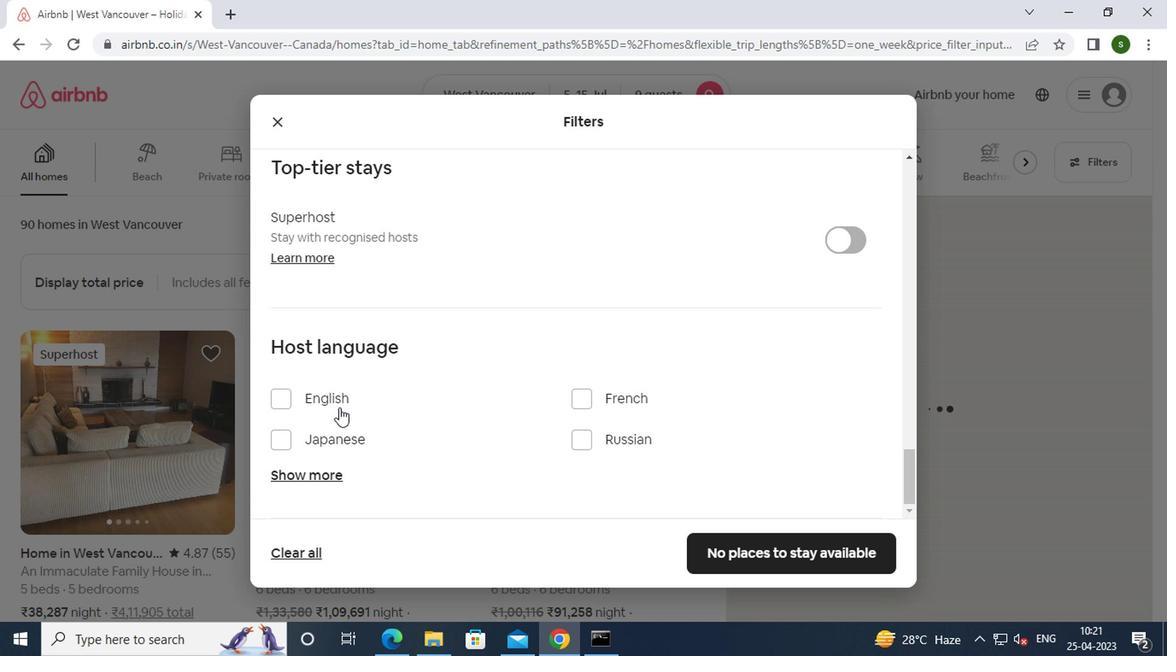 
Action: Mouse moved to (704, 547)
Screenshot: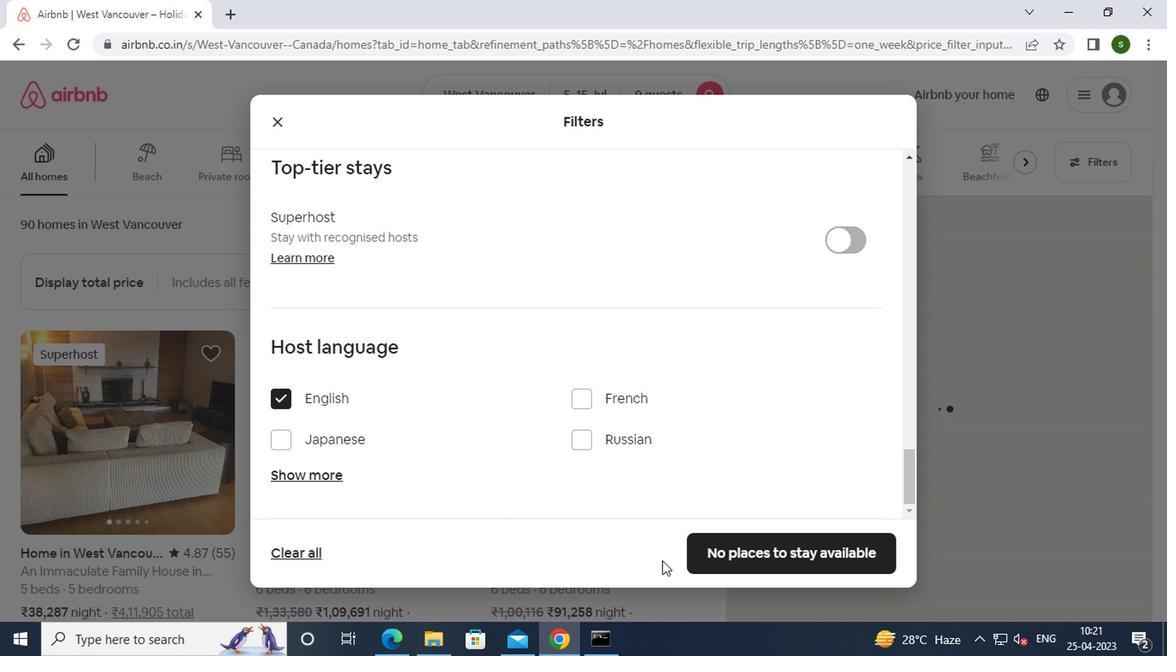 
Action: Mouse pressed left at (704, 547)
Screenshot: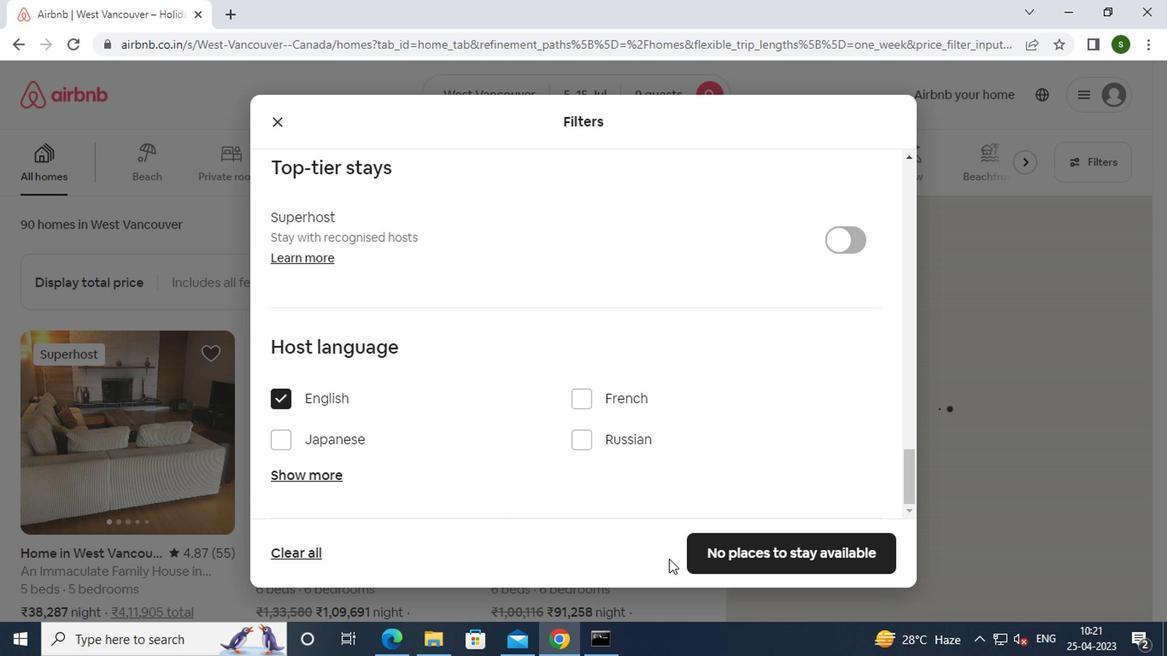 
Action: Mouse moved to (558, 218)
Screenshot: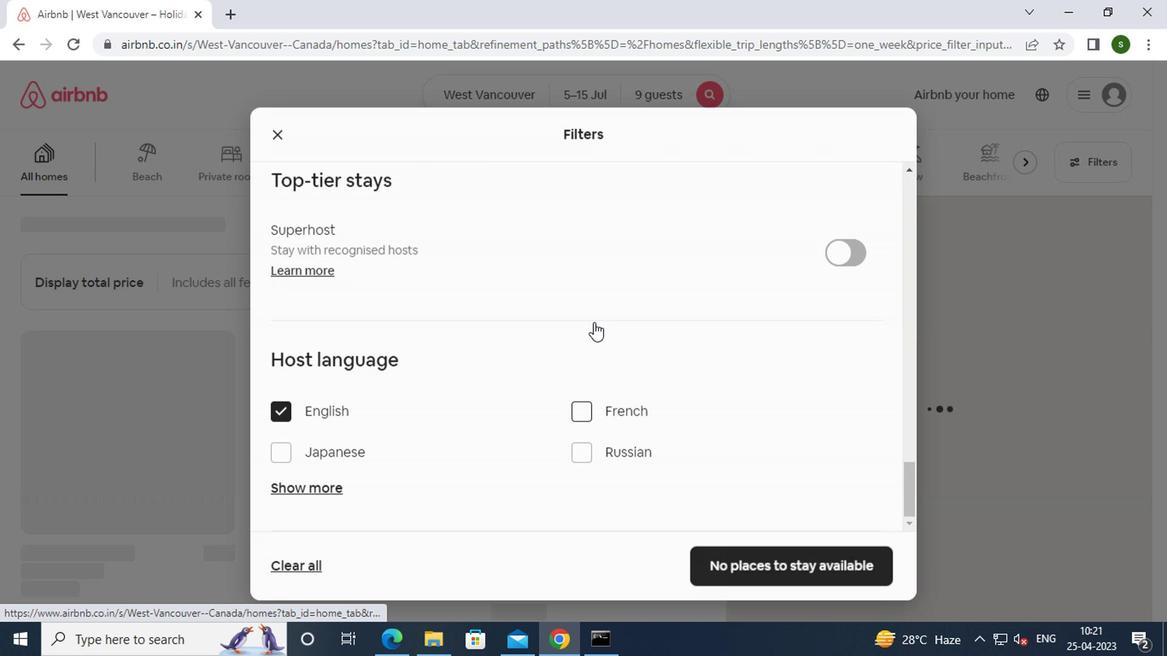 
